 Task: In Heading Arial with underline. Font size of heading  '18'Font style of data Calibri. Font size of data  9Alignment of headline & data Align center. Fill color in heading,  RedFont color of data Black Apply border in Data No BorderIn the sheet   Promote Sales review book
Action: Mouse moved to (201, 183)
Screenshot: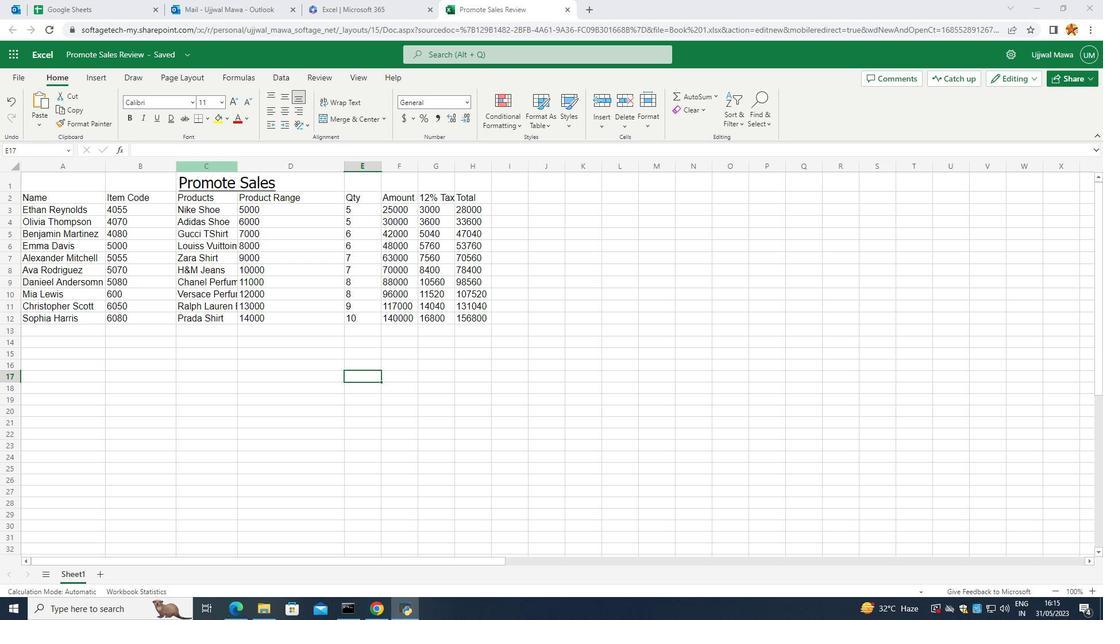 
Action: Mouse pressed left at (201, 183)
Screenshot: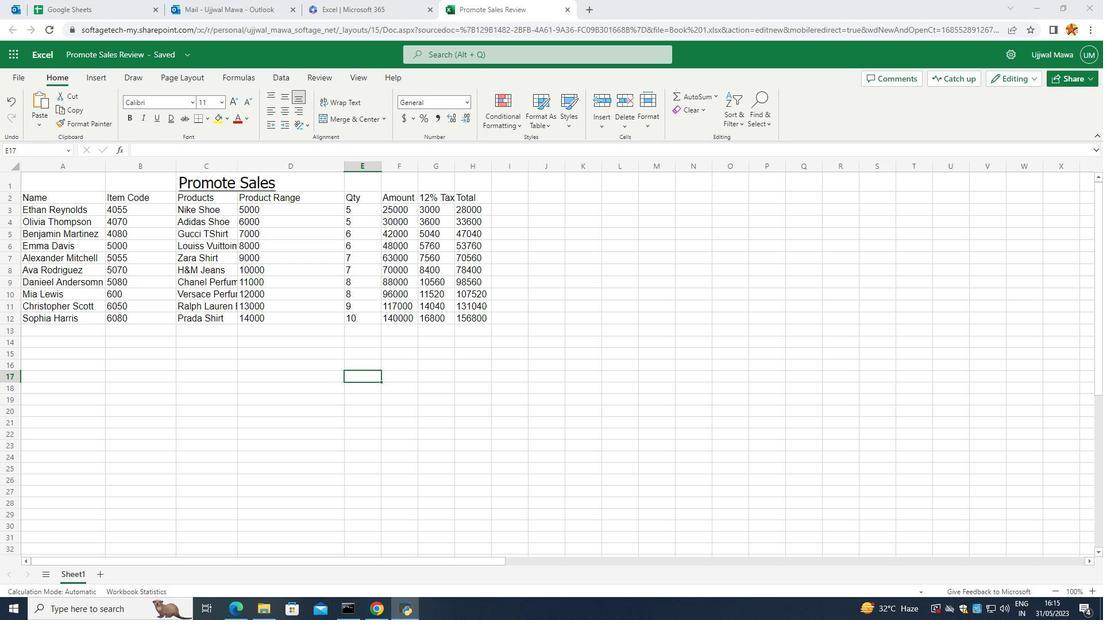 
Action: Mouse moved to (187, 105)
Screenshot: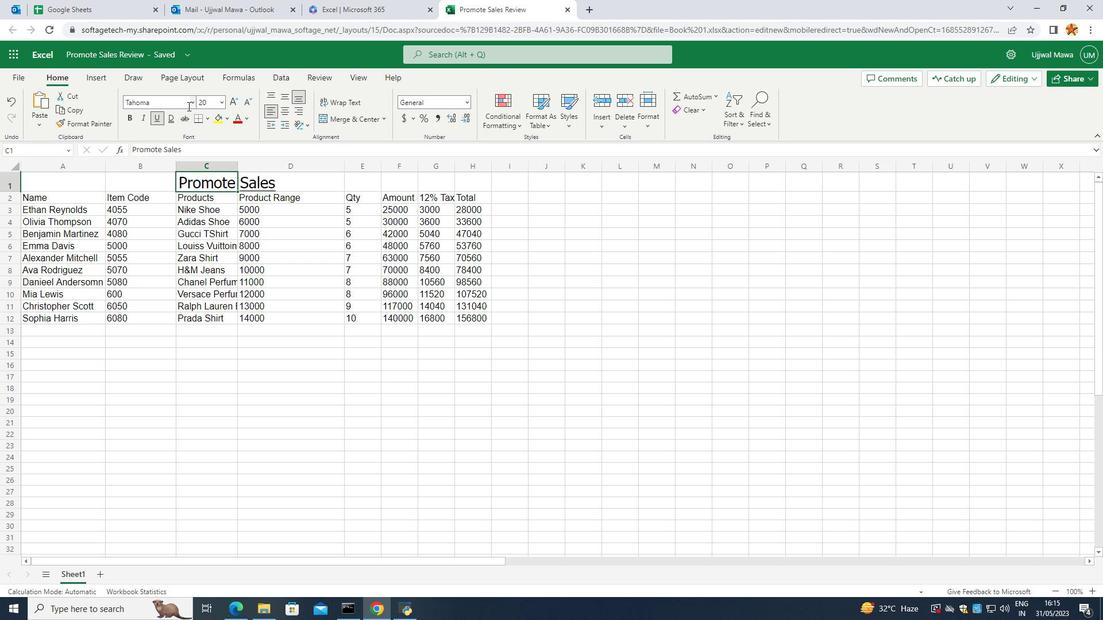 
Action: Mouse pressed left at (187, 105)
Screenshot: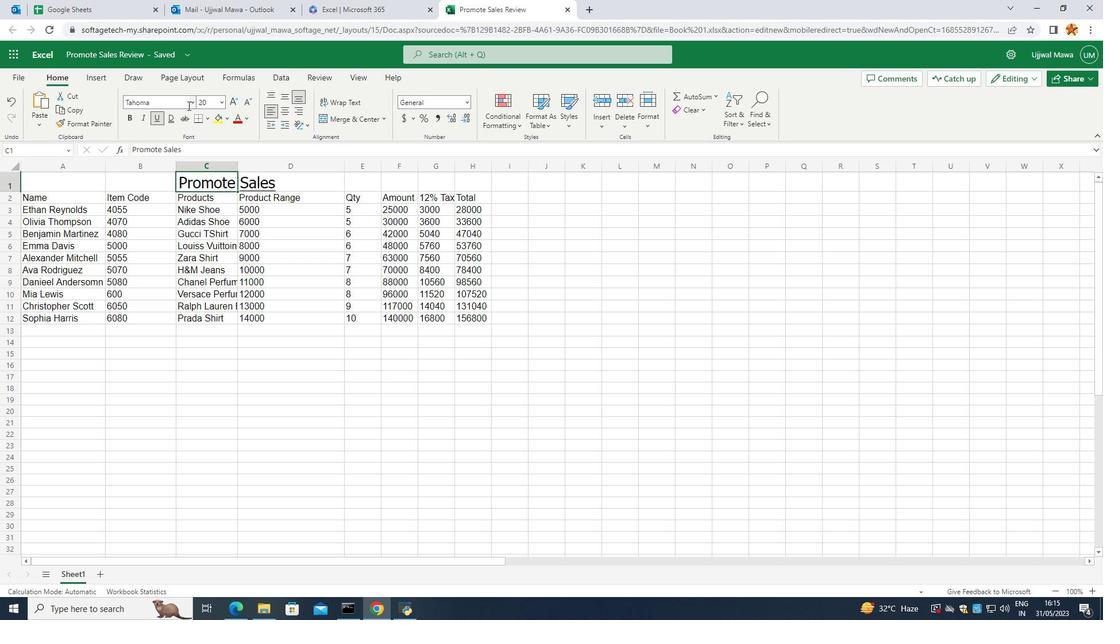
Action: Mouse moved to (192, 101)
Screenshot: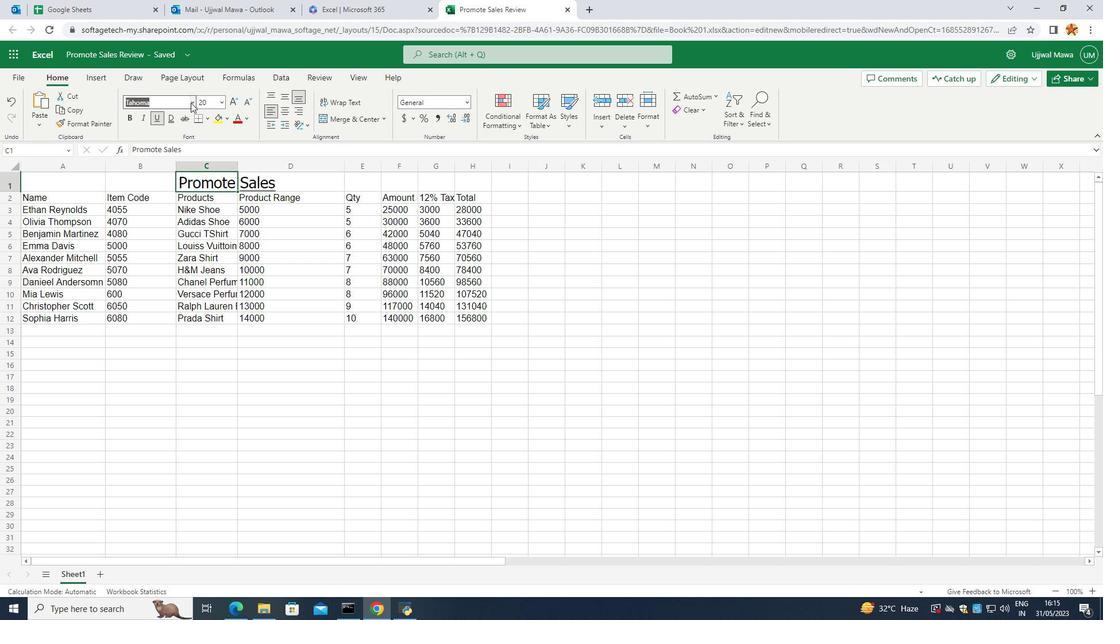 
Action: Mouse pressed left at (192, 101)
Screenshot: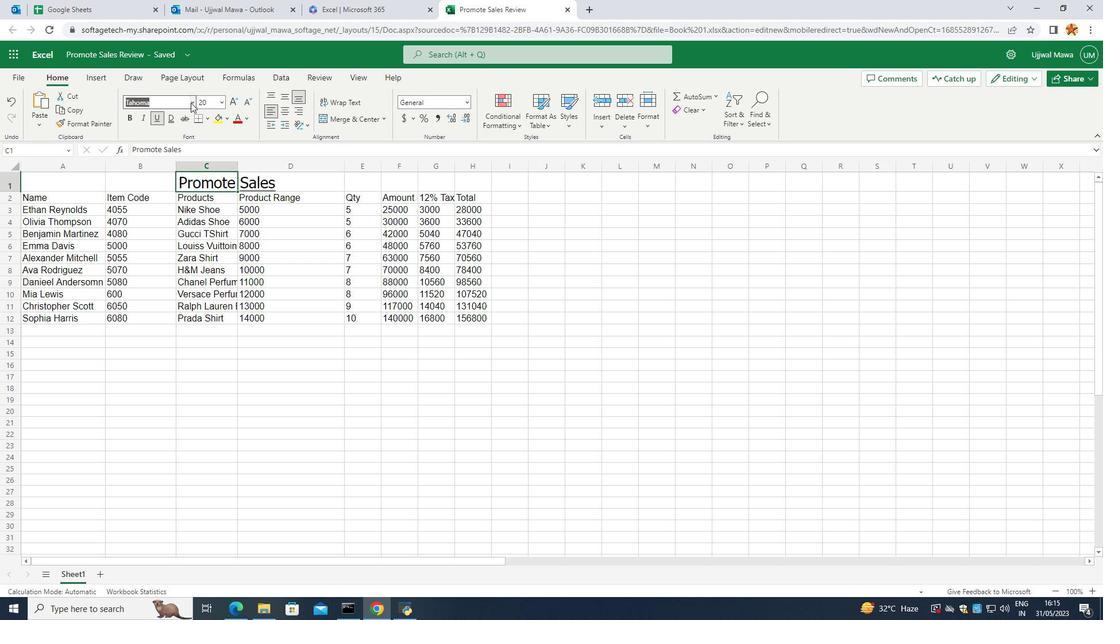 
Action: Mouse moved to (118, 333)
Screenshot: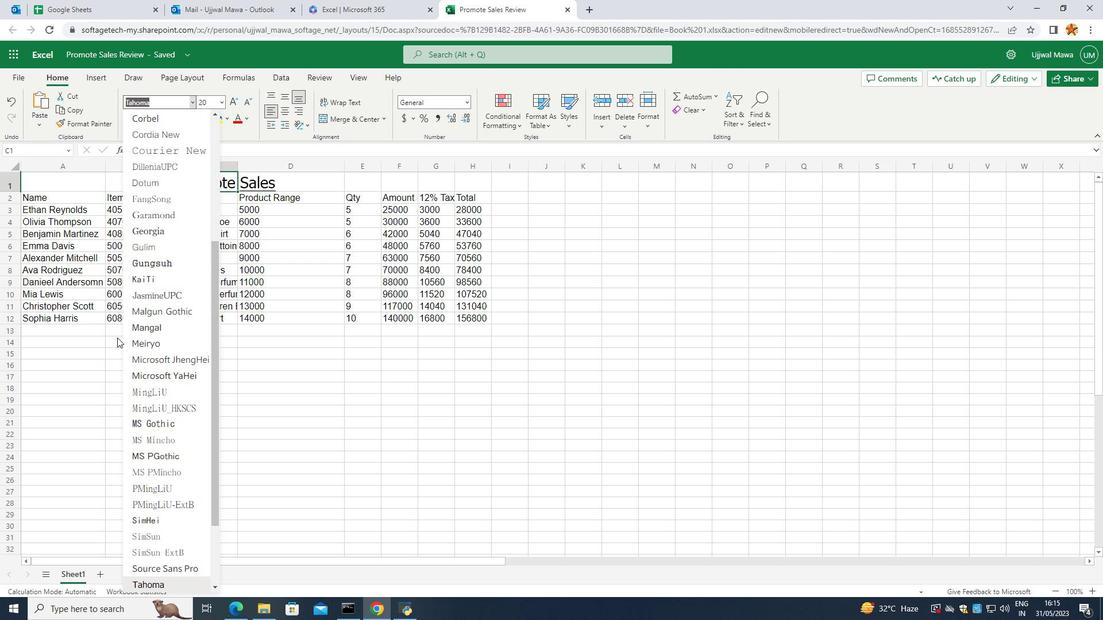
Action: Mouse scrolled (118, 334) with delta (0, 0)
Screenshot: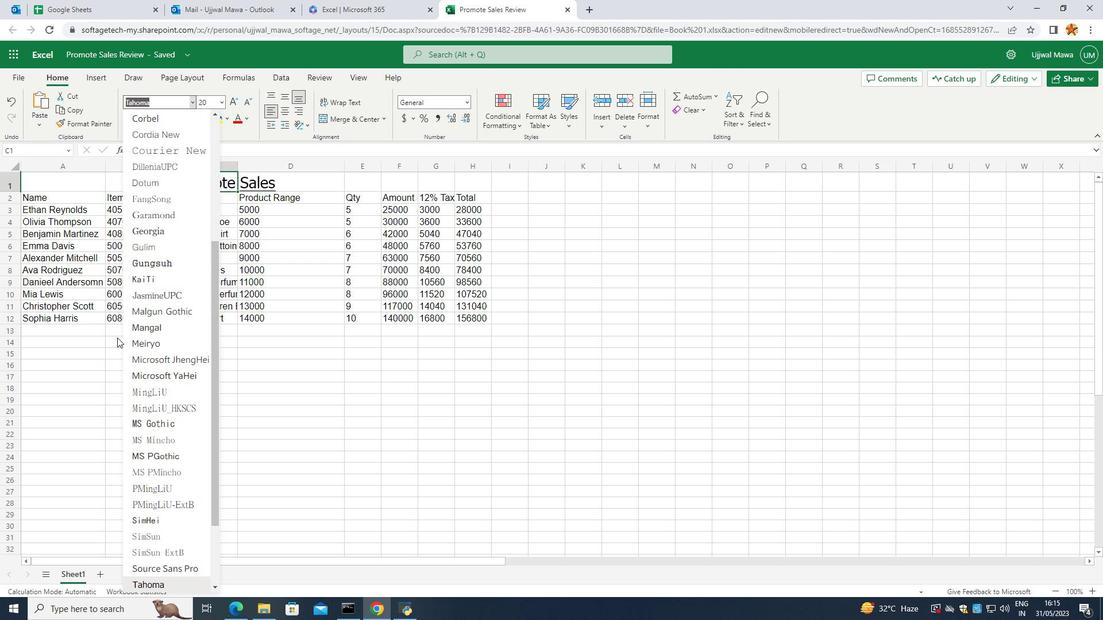 
Action: Mouse scrolled (118, 334) with delta (0, 0)
Screenshot: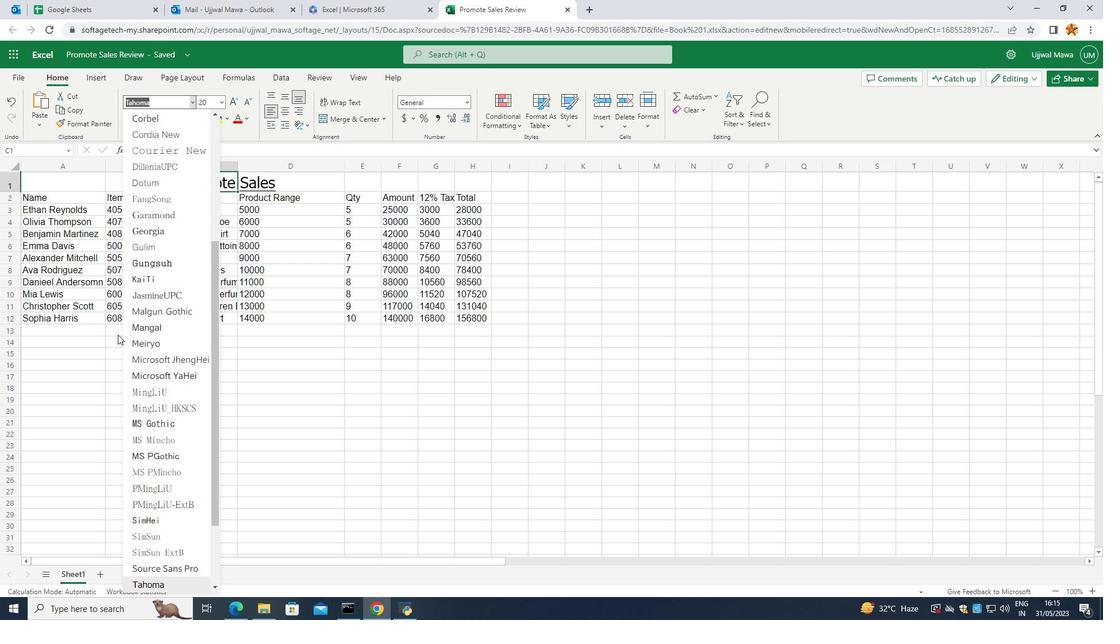 
Action: Mouse scrolled (118, 334) with delta (0, 0)
Screenshot: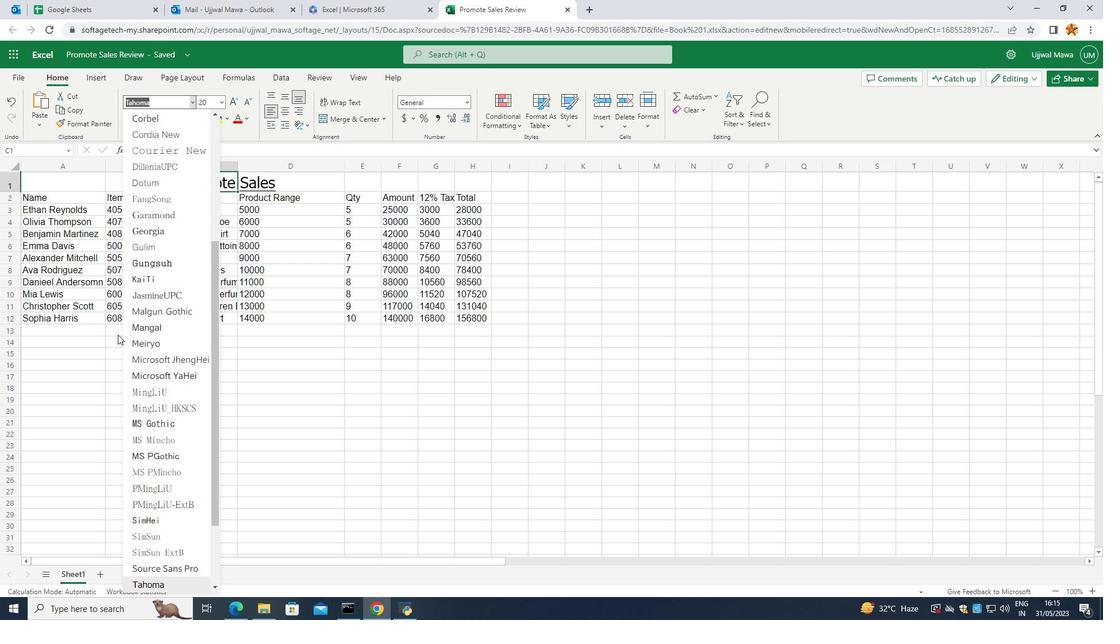 
Action: Mouse scrolled (118, 334) with delta (0, 0)
Screenshot: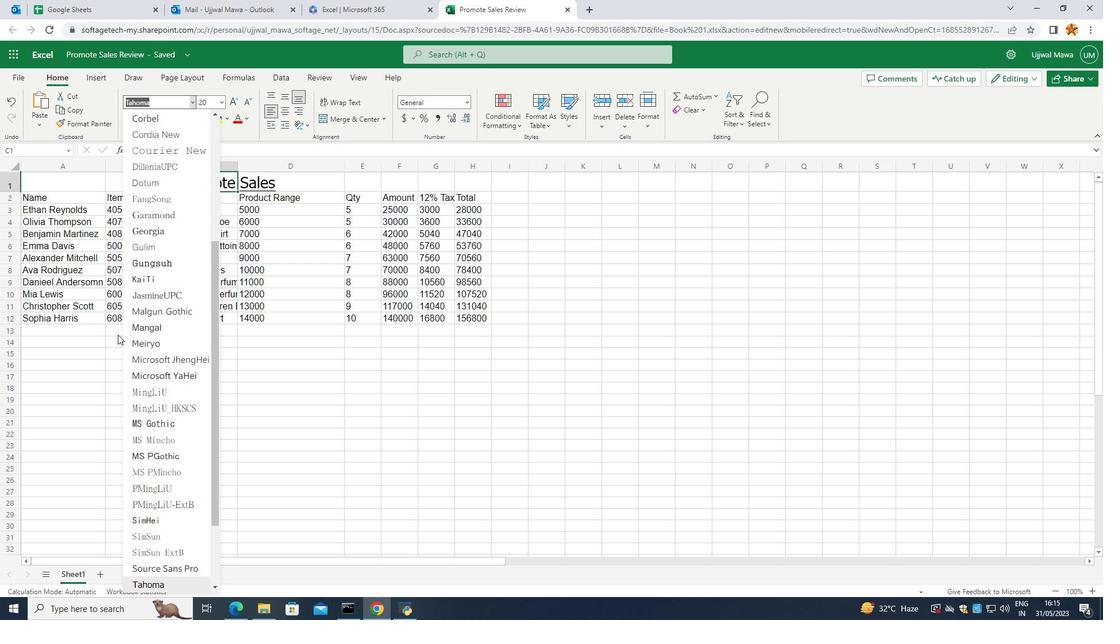 
Action: Mouse scrolled (118, 334) with delta (0, 0)
Screenshot: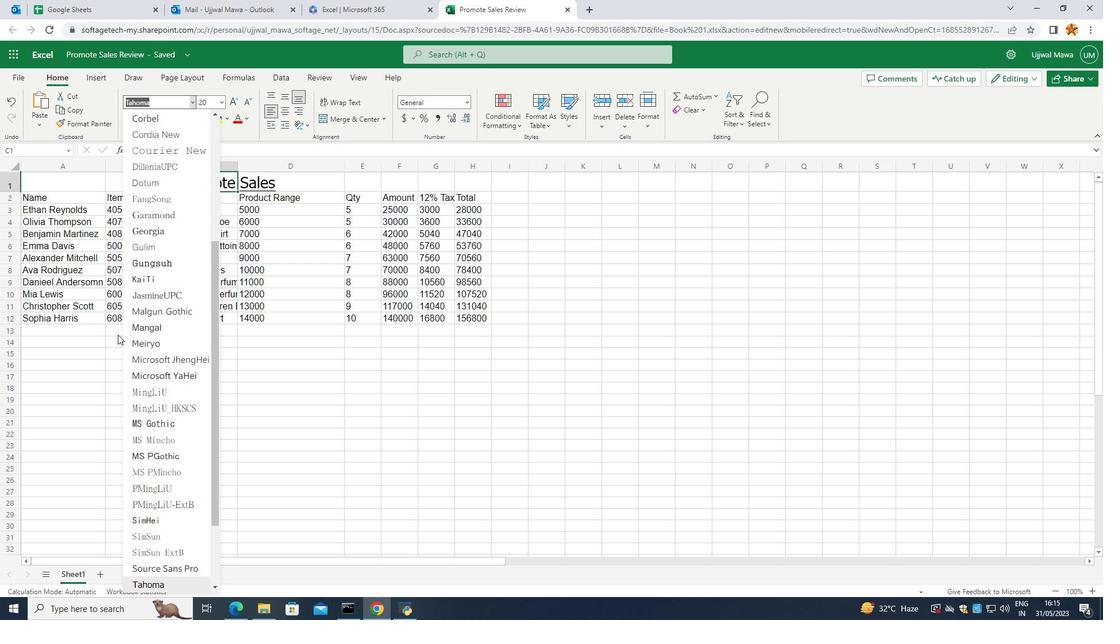 
Action: Mouse scrolled (118, 334) with delta (0, 0)
Screenshot: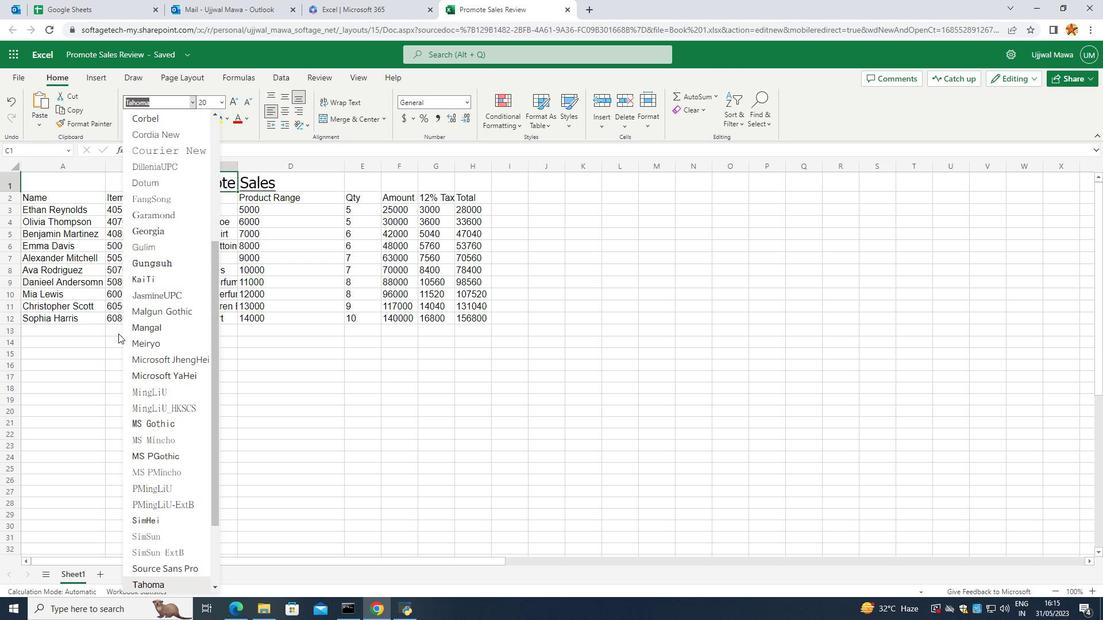 
Action: Mouse moved to (129, 293)
Screenshot: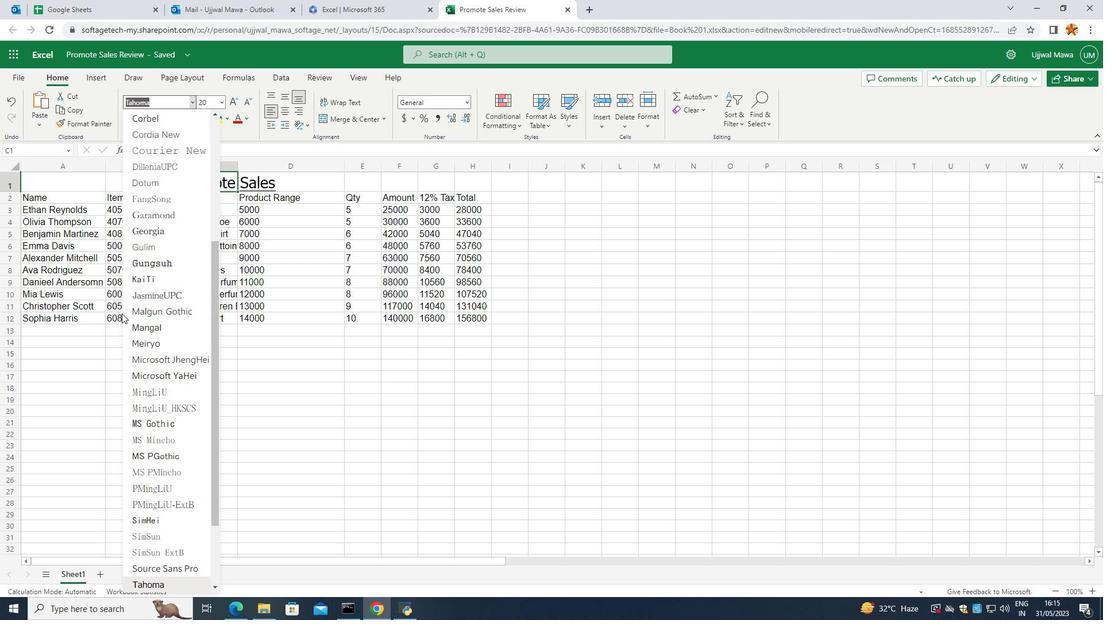 
Action: Mouse scrolled (129, 294) with delta (0, 0)
Screenshot: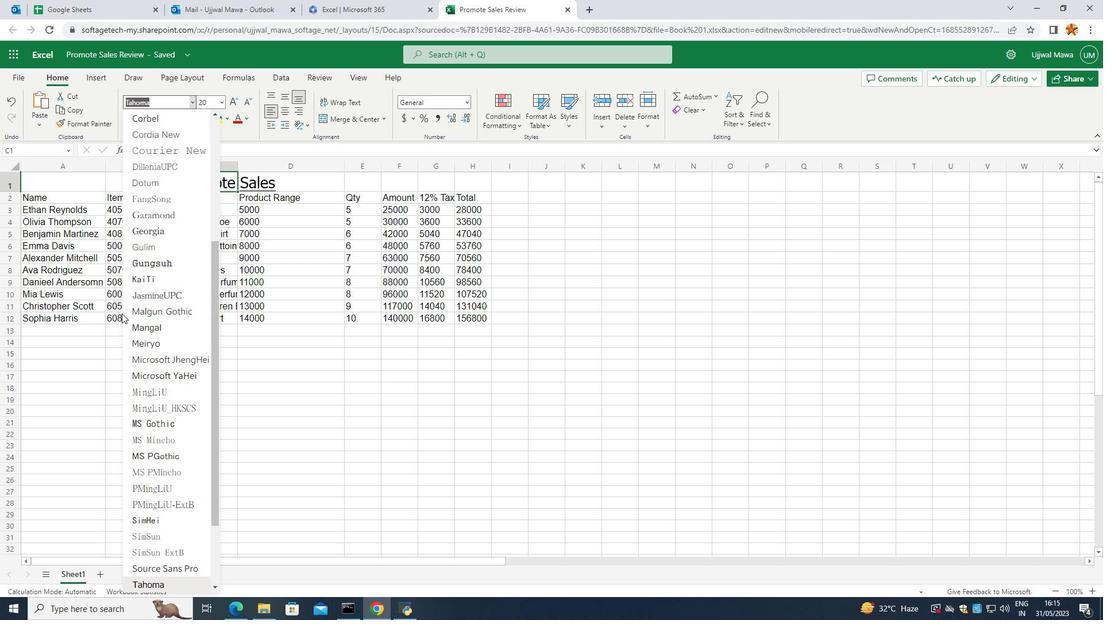 
Action: Mouse moved to (129, 293)
Screenshot: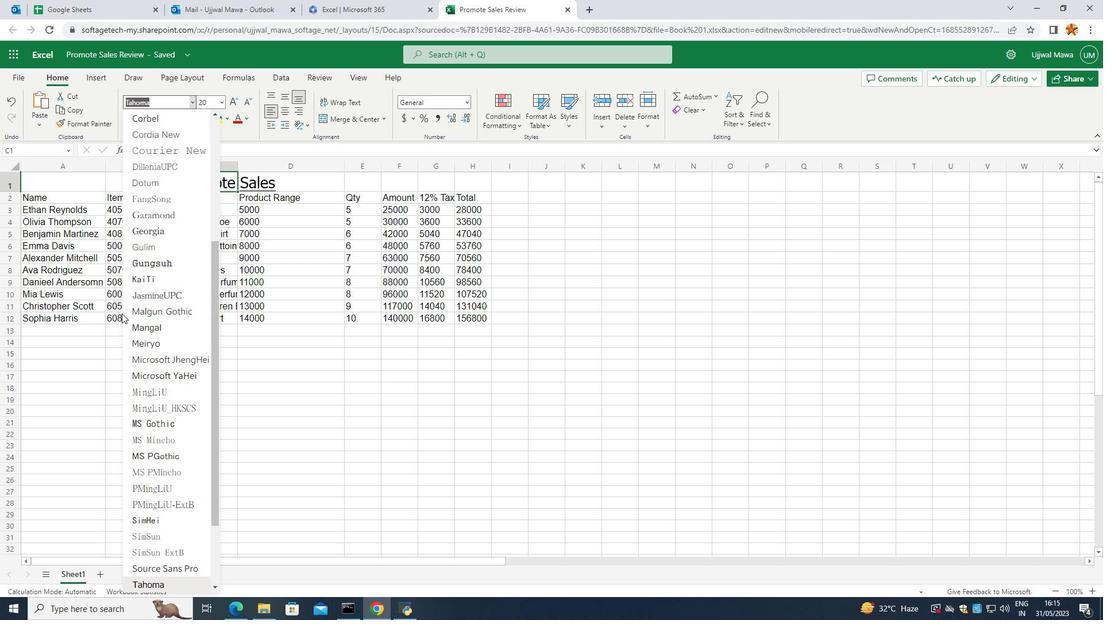 
Action: Mouse scrolled (129, 294) with delta (0, 0)
Screenshot: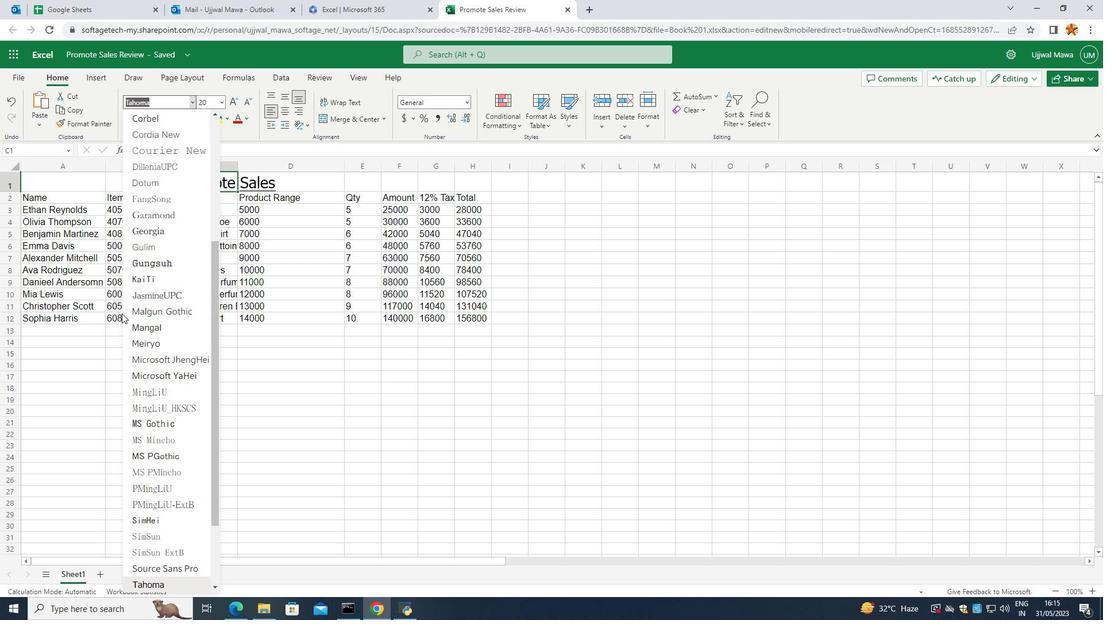 
Action: Mouse moved to (131, 292)
Screenshot: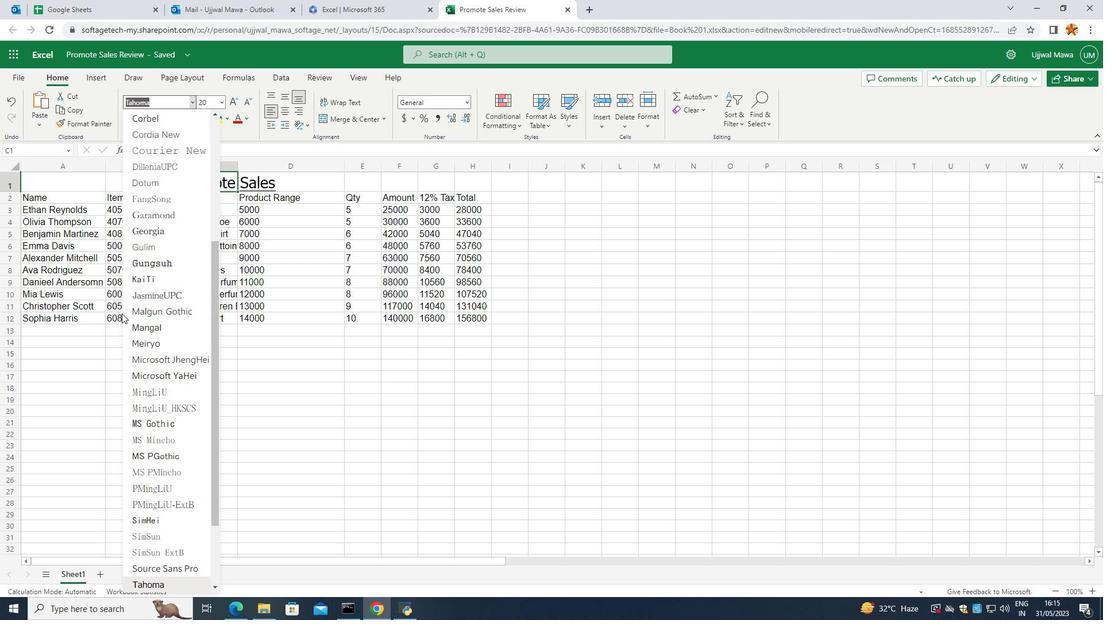 
Action: Mouse scrolled (129, 293) with delta (0, 0)
Screenshot: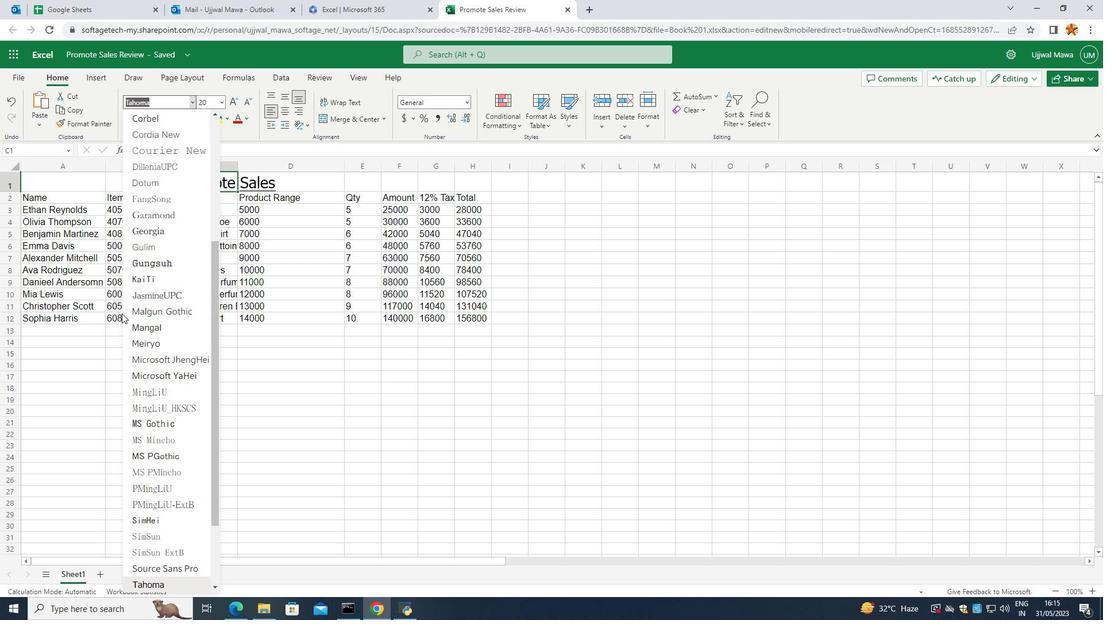 
Action: Mouse scrolled (131, 293) with delta (0, 0)
Screenshot: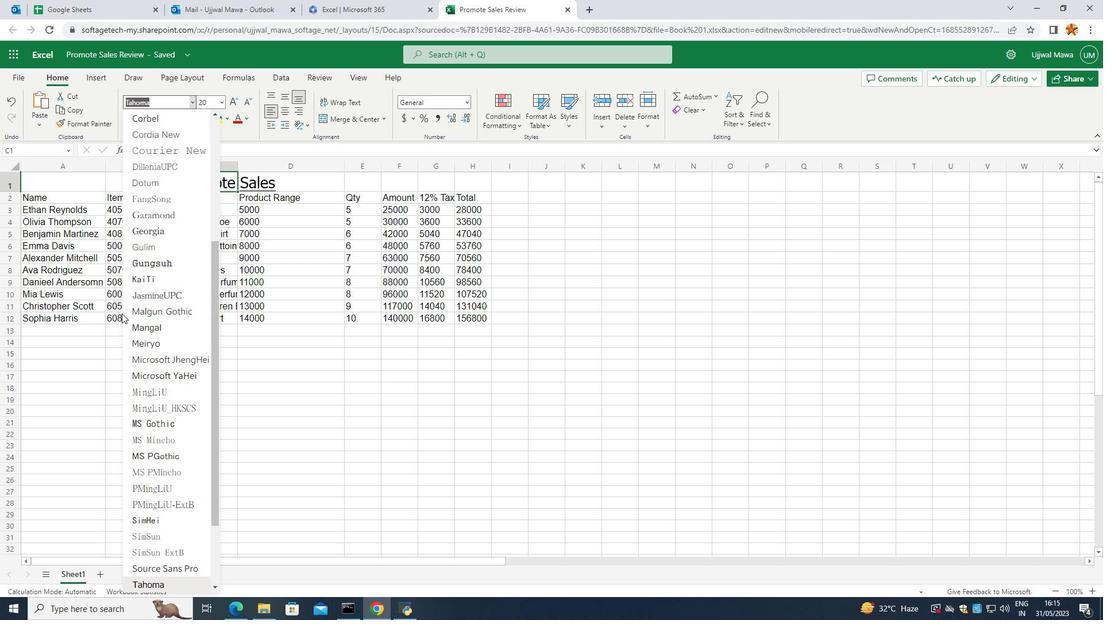 
Action: Mouse moved to (131, 291)
Screenshot: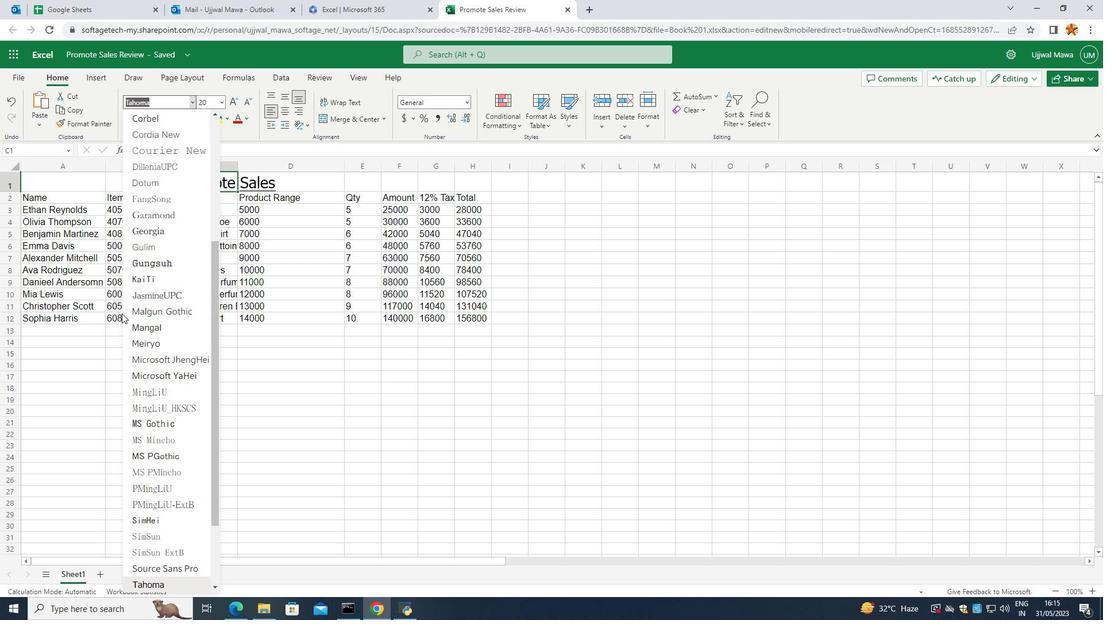 
Action: Mouse scrolled (131, 292) with delta (0, 0)
Screenshot: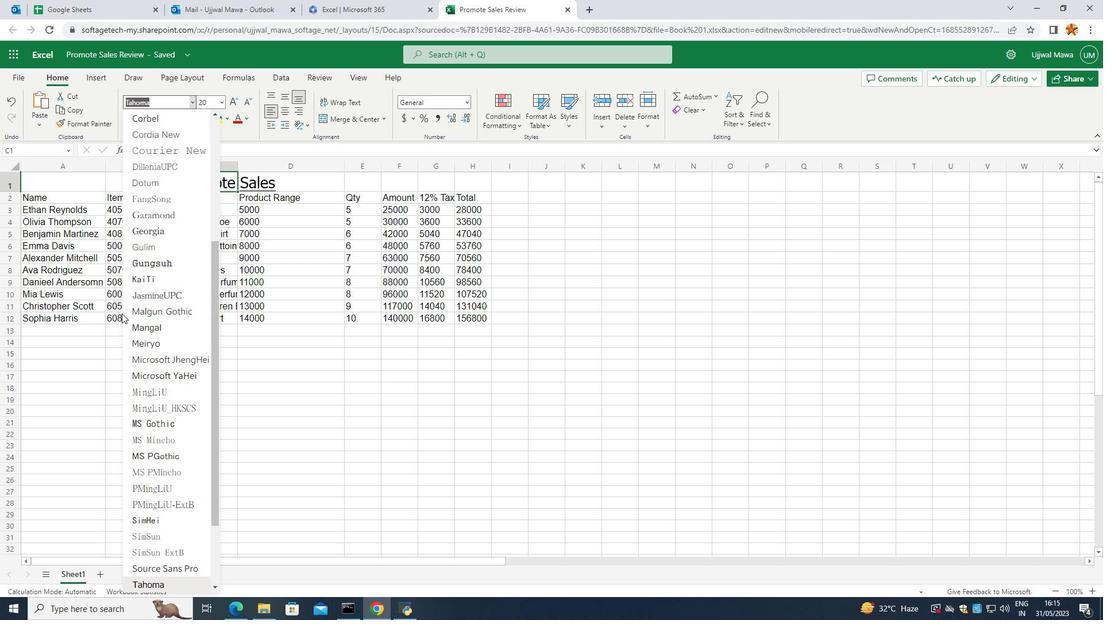 
Action: Mouse moved to (176, 247)
Screenshot: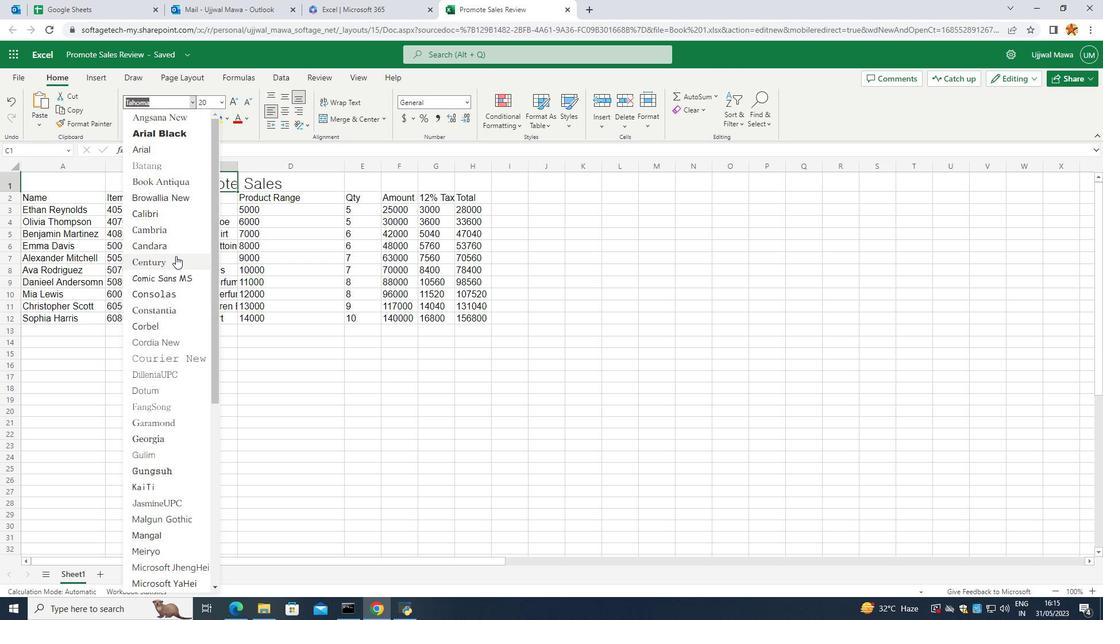 
Action: Mouse scrolled (176, 248) with delta (0, 0)
Screenshot: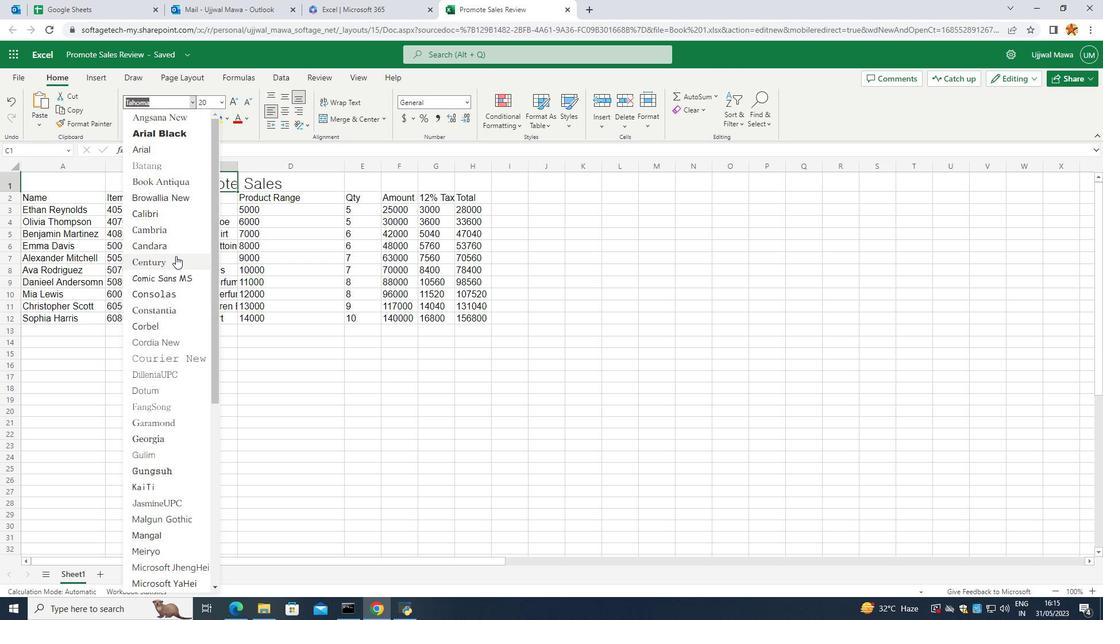 
Action: Mouse scrolled (176, 248) with delta (0, 0)
Screenshot: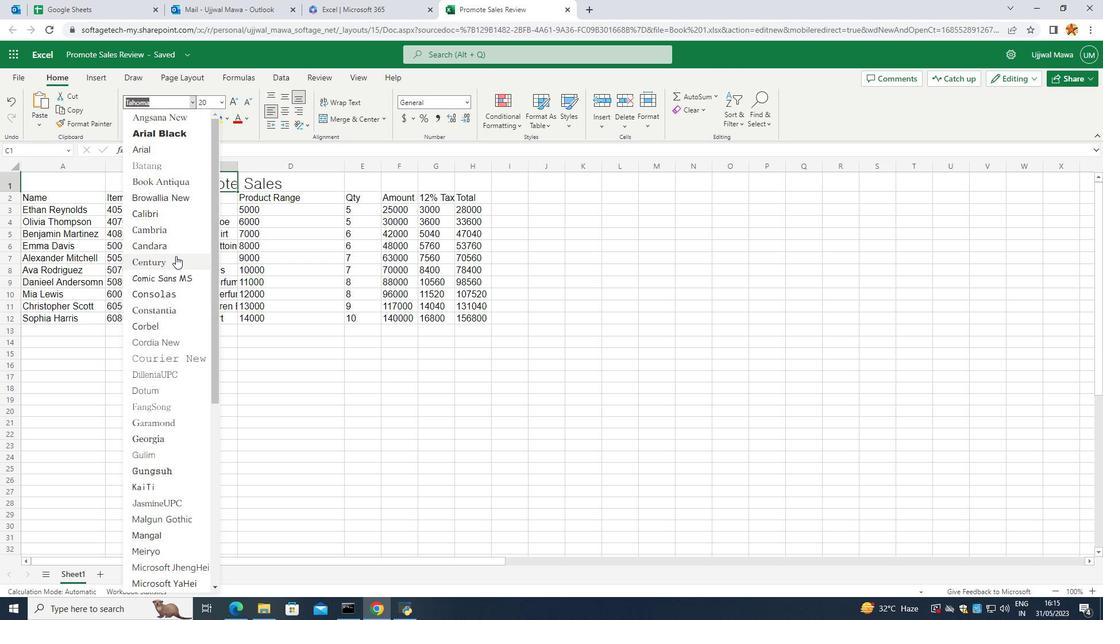 
Action: Mouse scrolled (176, 248) with delta (0, 0)
Screenshot: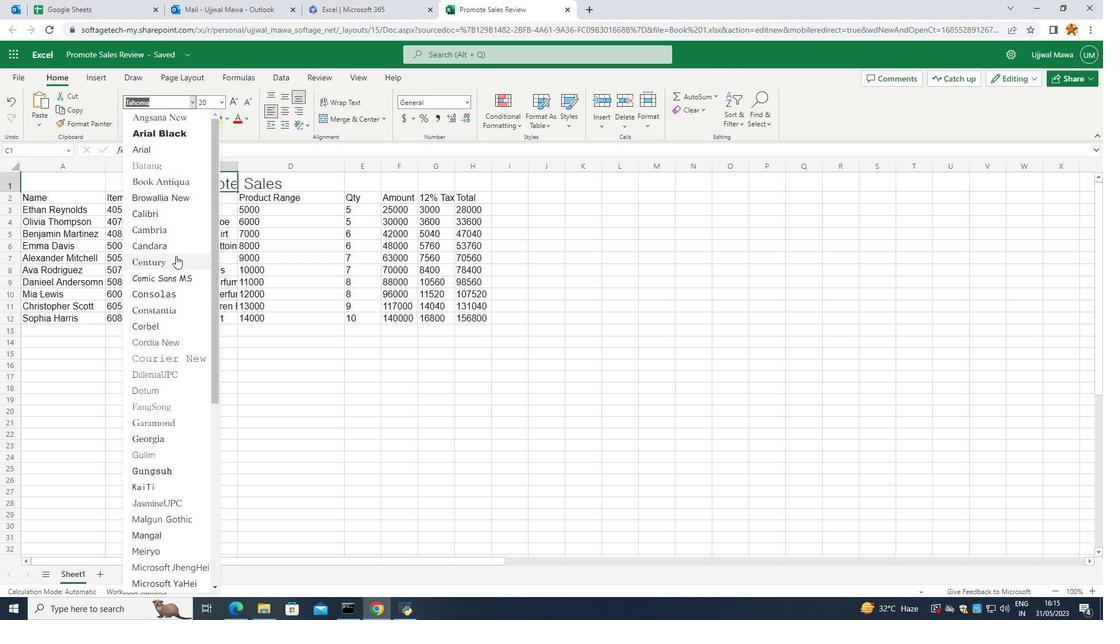 
Action: Mouse scrolled (176, 248) with delta (0, 0)
Screenshot: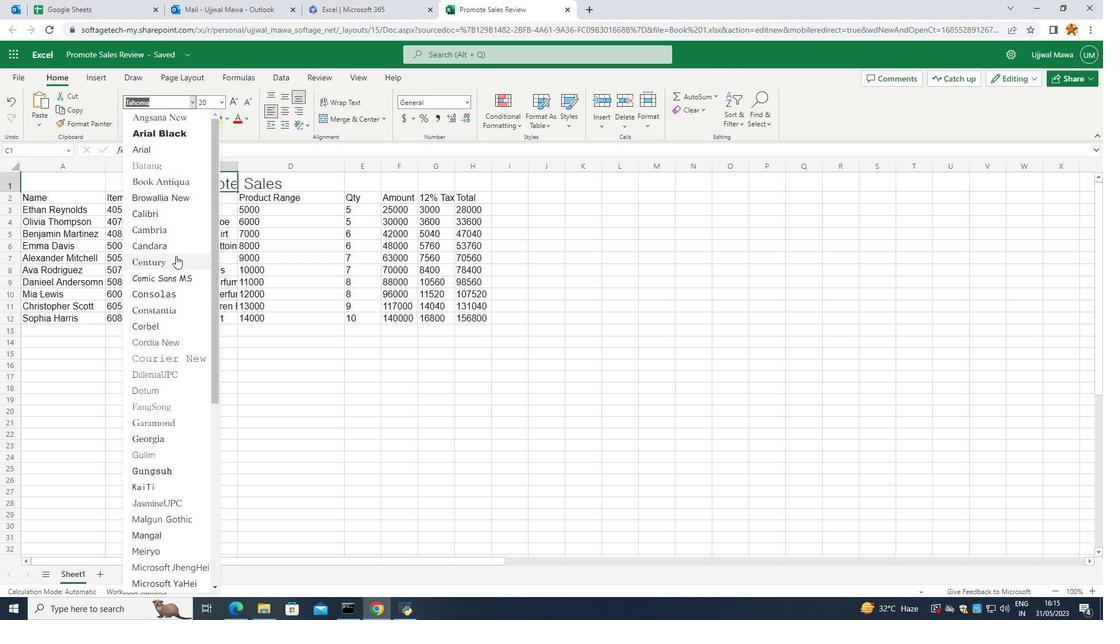 
Action: Mouse moved to (176, 246)
Screenshot: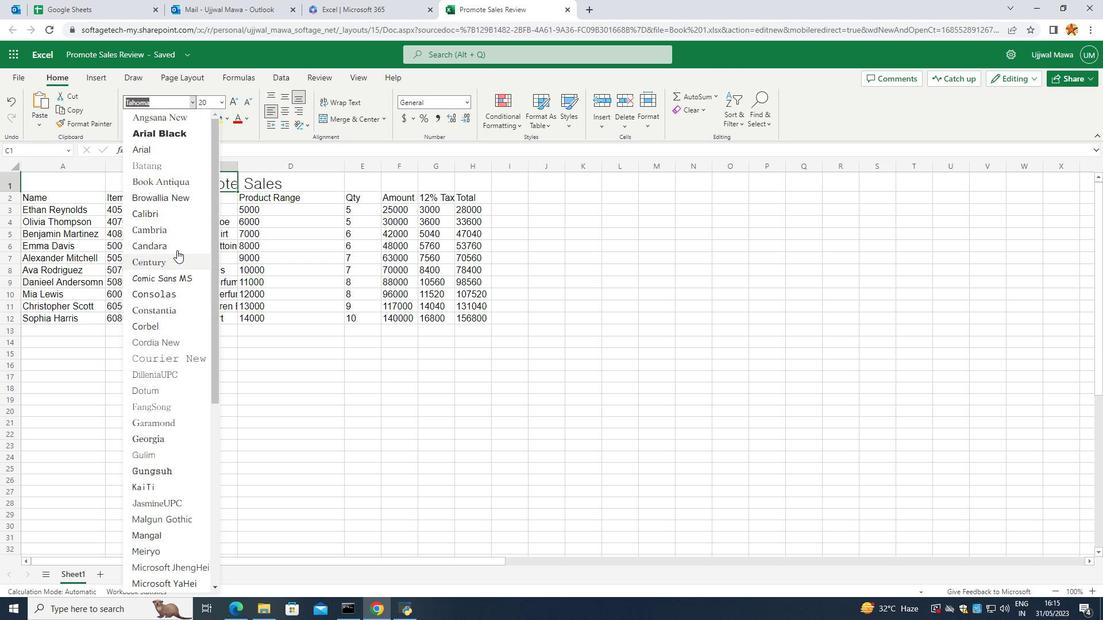 
Action: Mouse scrolled (176, 247) with delta (0, 0)
Screenshot: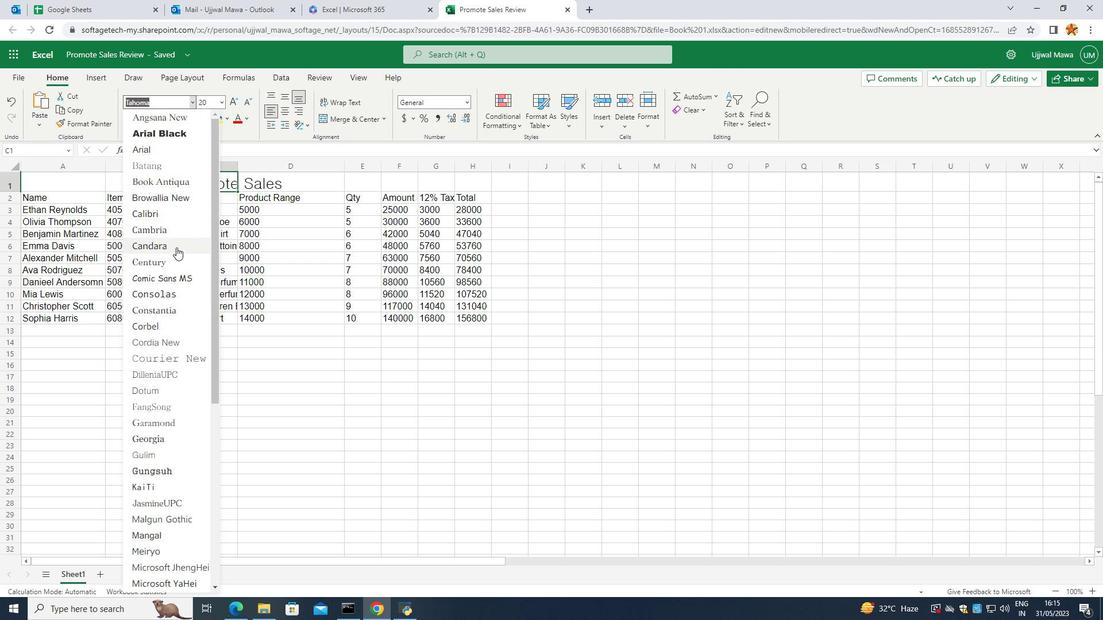 
Action: Mouse moved to (166, 149)
Screenshot: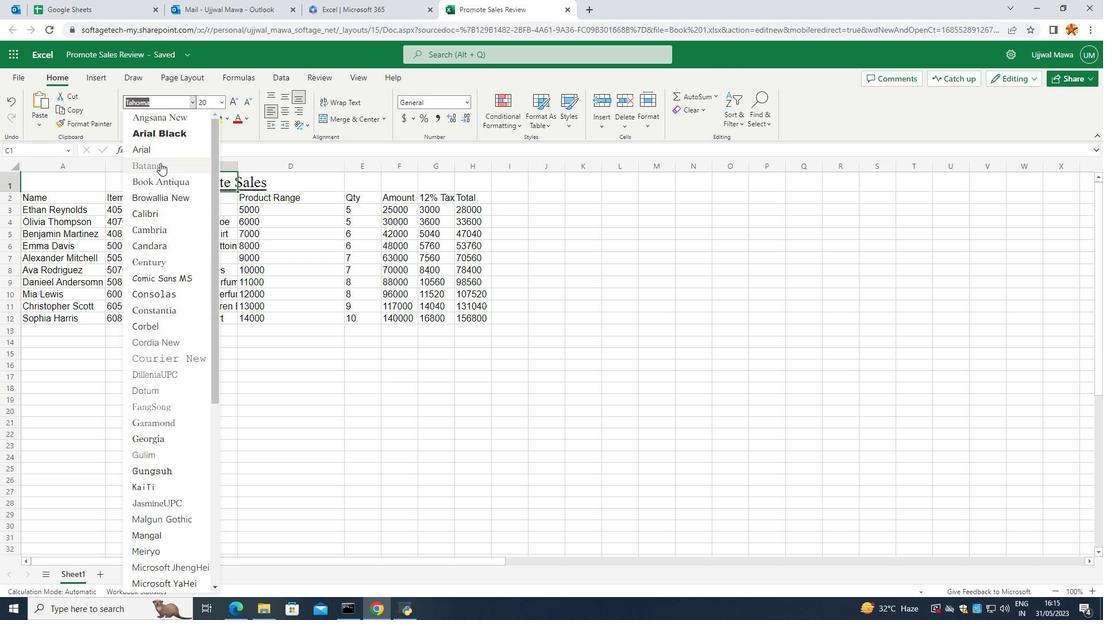 
Action: Mouse pressed left at (166, 149)
Screenshot: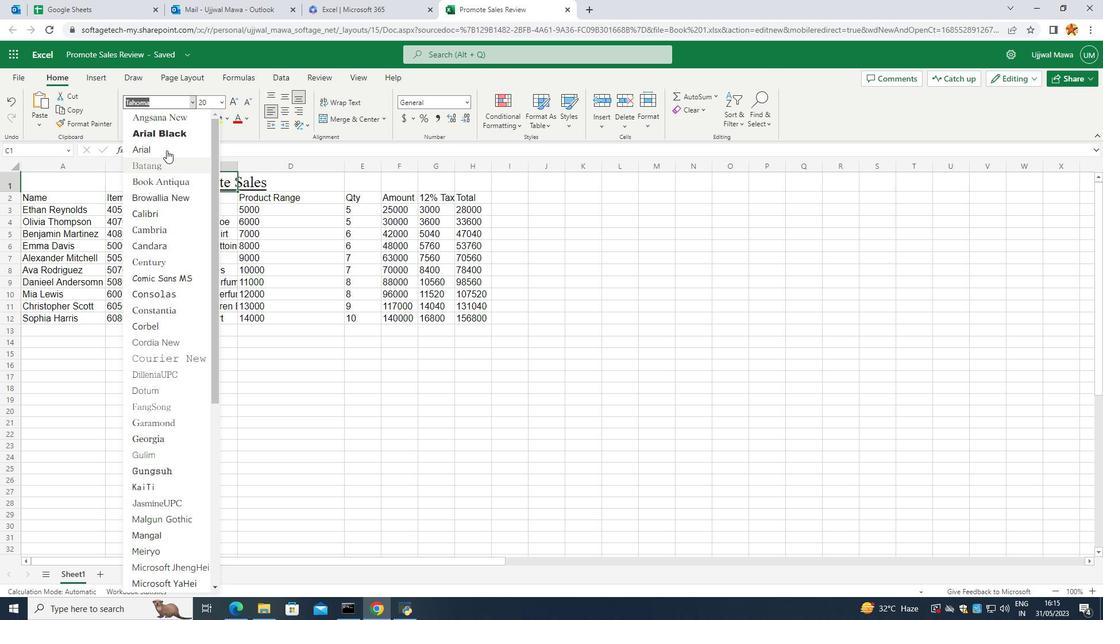 
Action: Mouse moved to (155, 119)
Screenshot: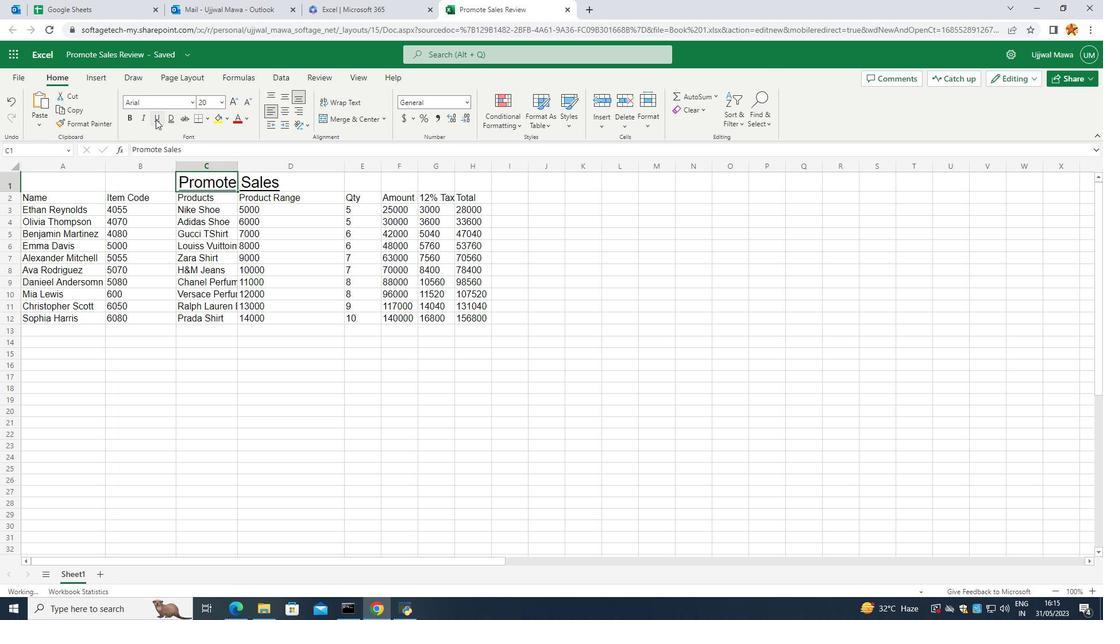 
Action: Mouse pressed left at (155, 119)
Screenshot: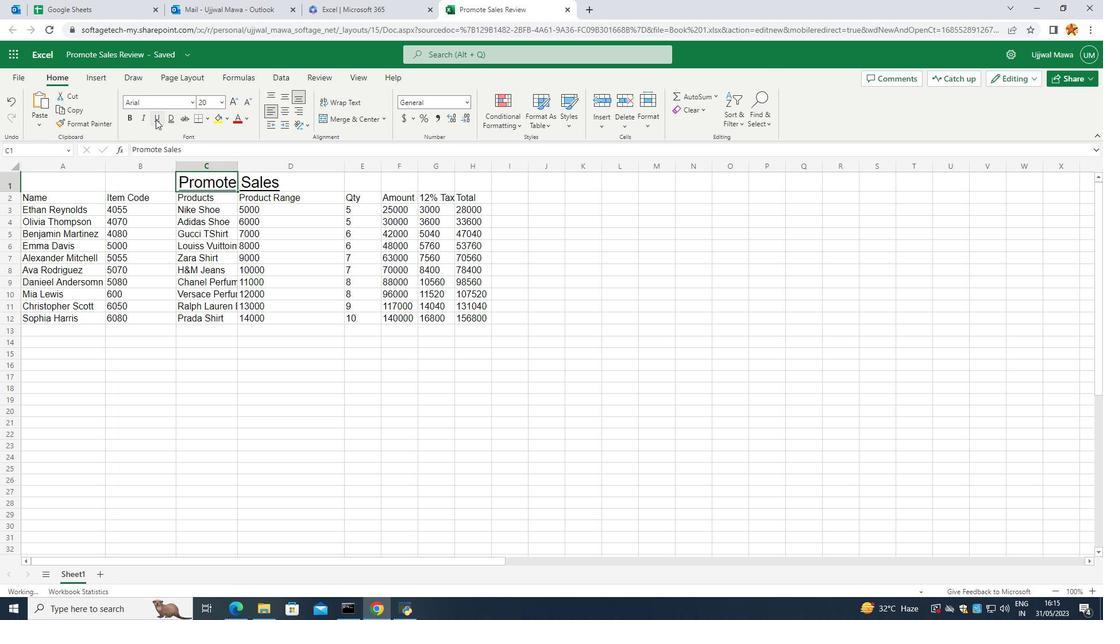
Action: Mouse moved to (220, 104)
Screenshot: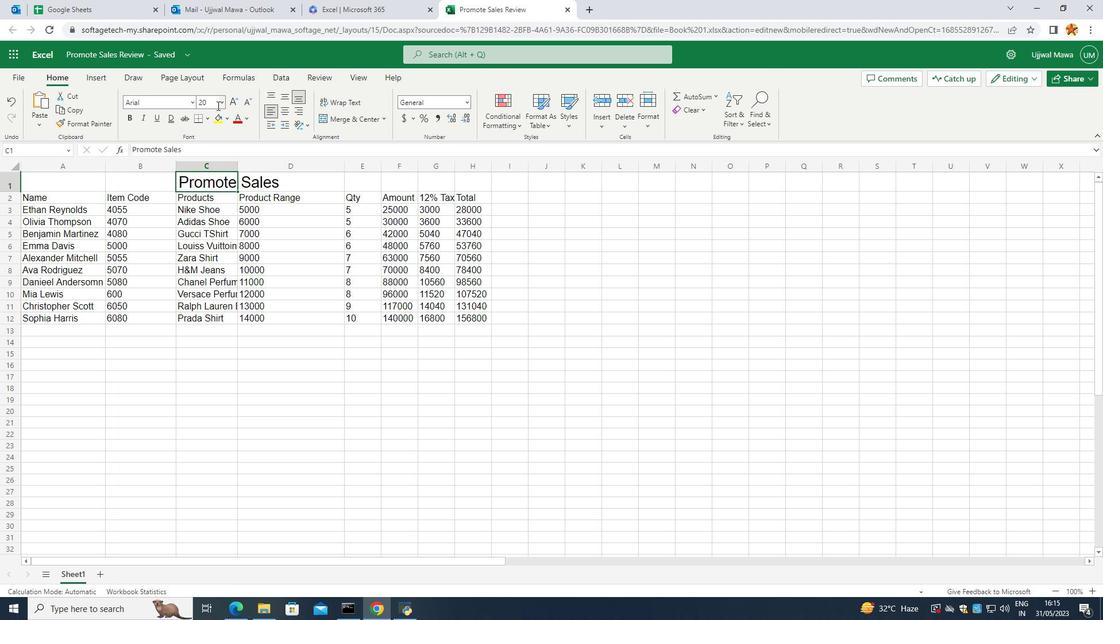 
Action: Mouse pressed left at (220, 104)
Screenshot: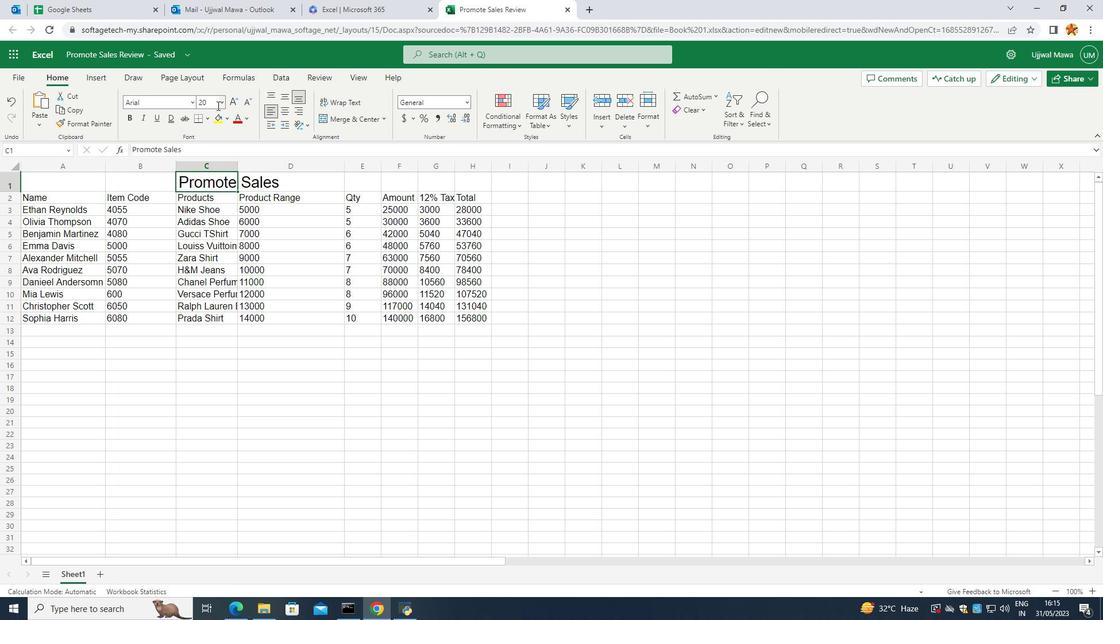 
Action: Mouse moved to (204, 231)
Screenshot: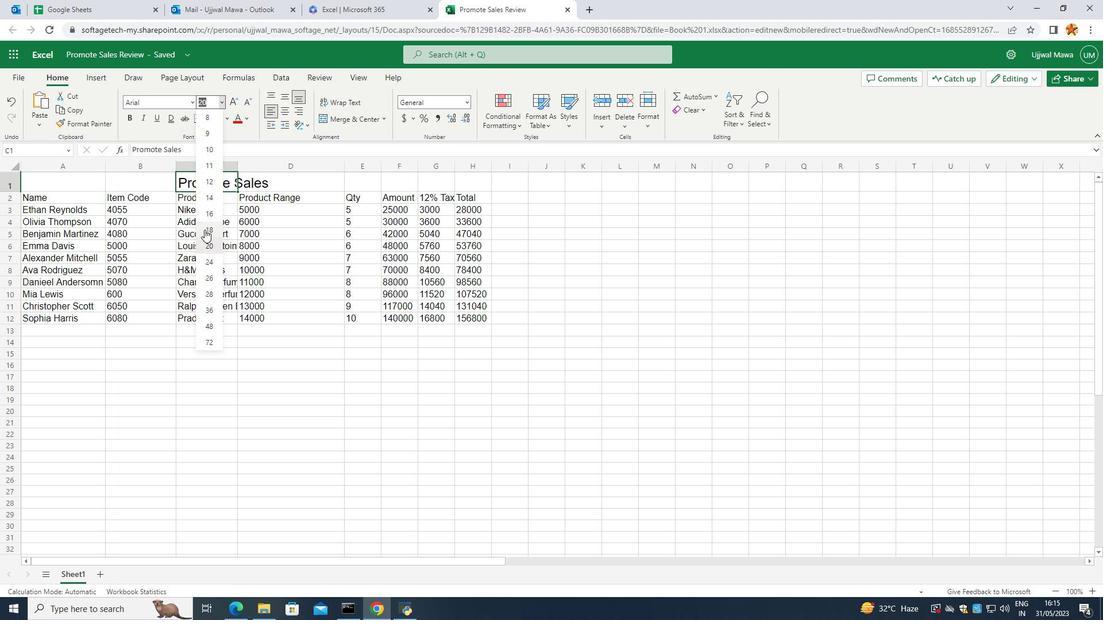 
Action: Mouse pressed left at (204, 231)
Screenshot: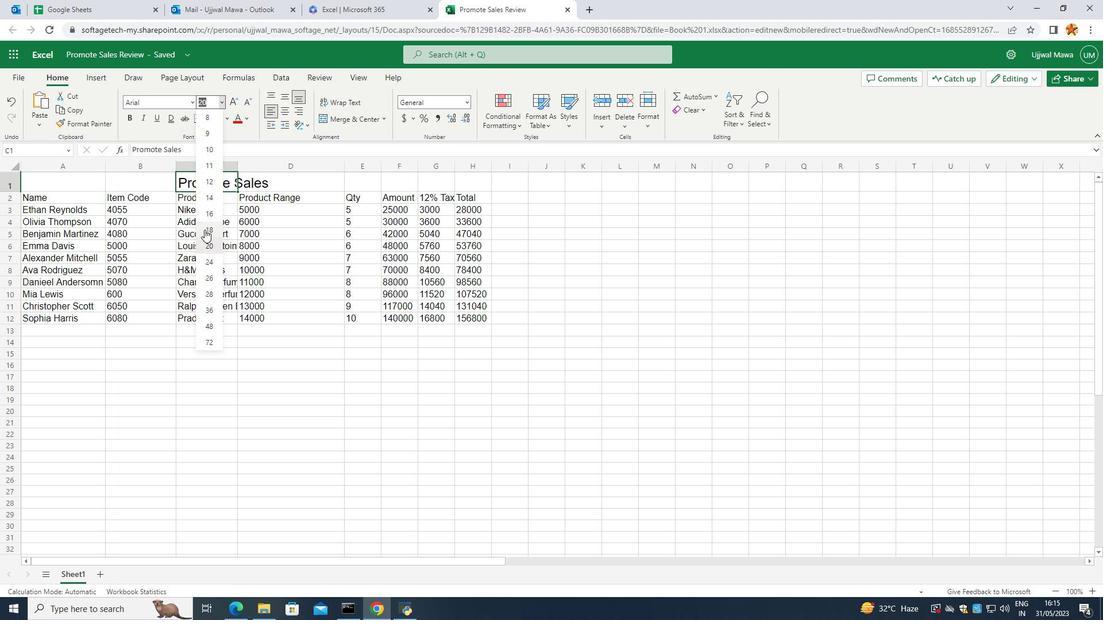 
Action: Mouse moved to (166, 236)
Screenshot: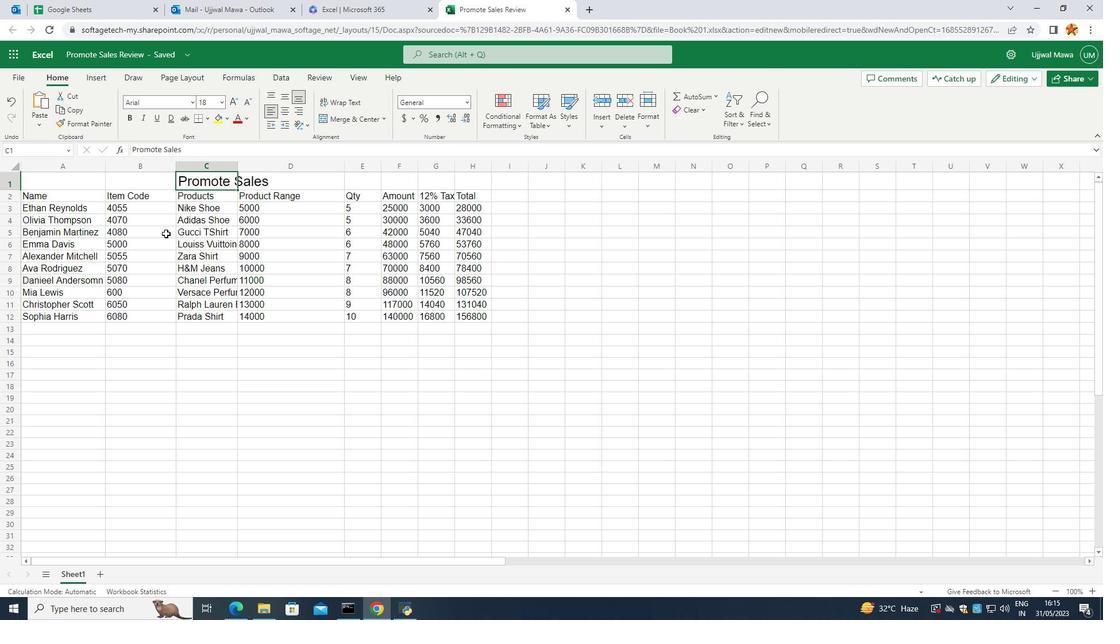 
Action: Mouse pressed left at (166, 236)
Screenshot: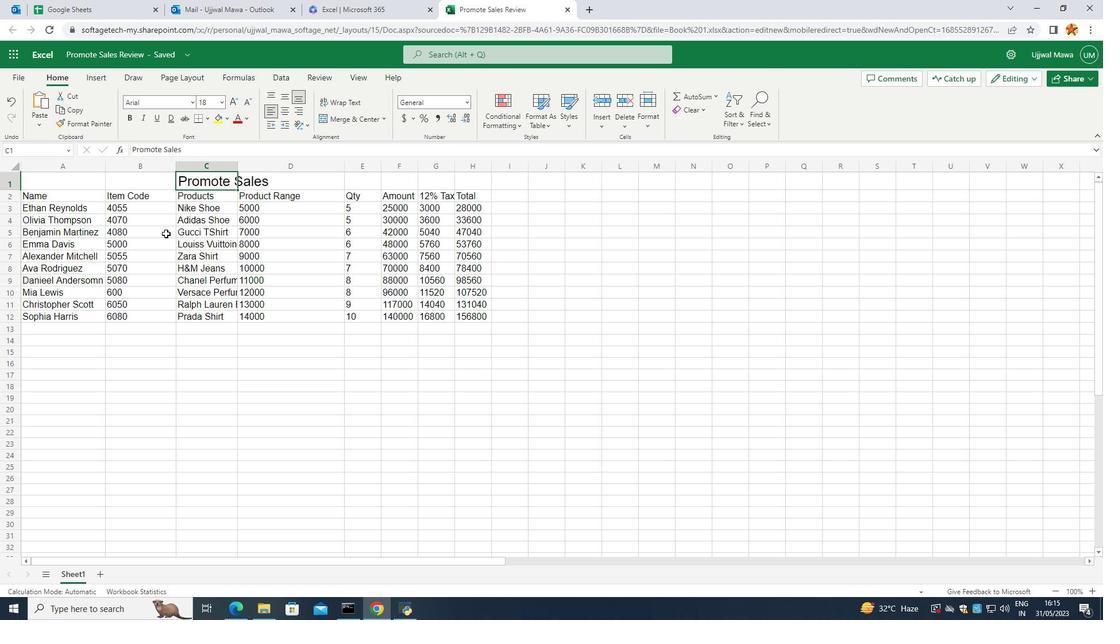 
Action: Mouse moved to (182, 183)
Screenshot: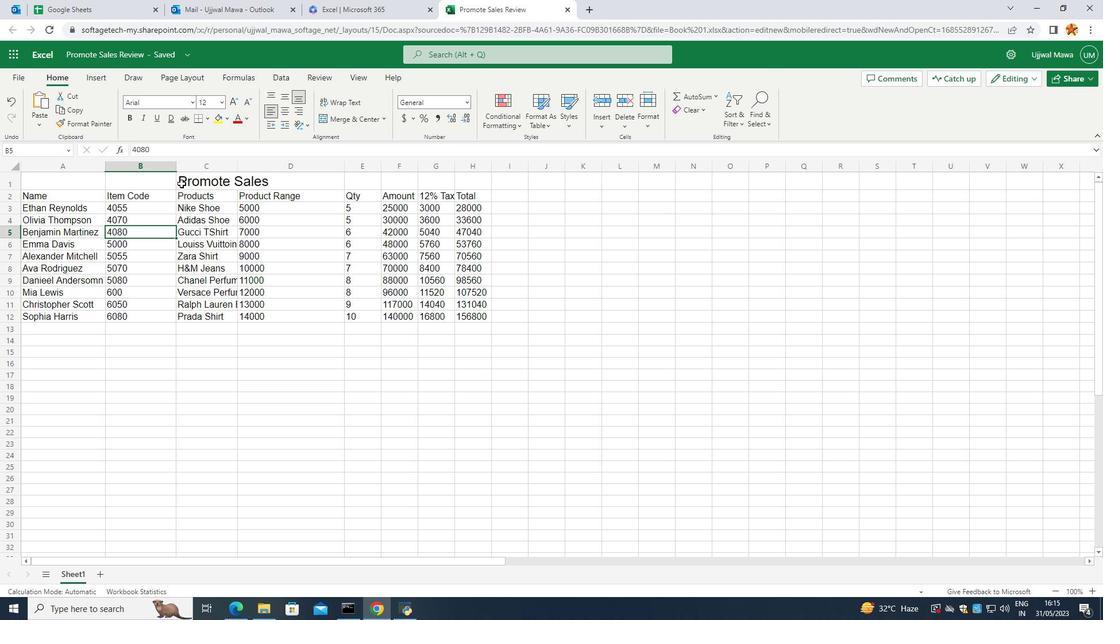 
Action: Mouse pressed left at (182, 183)
Screenshot: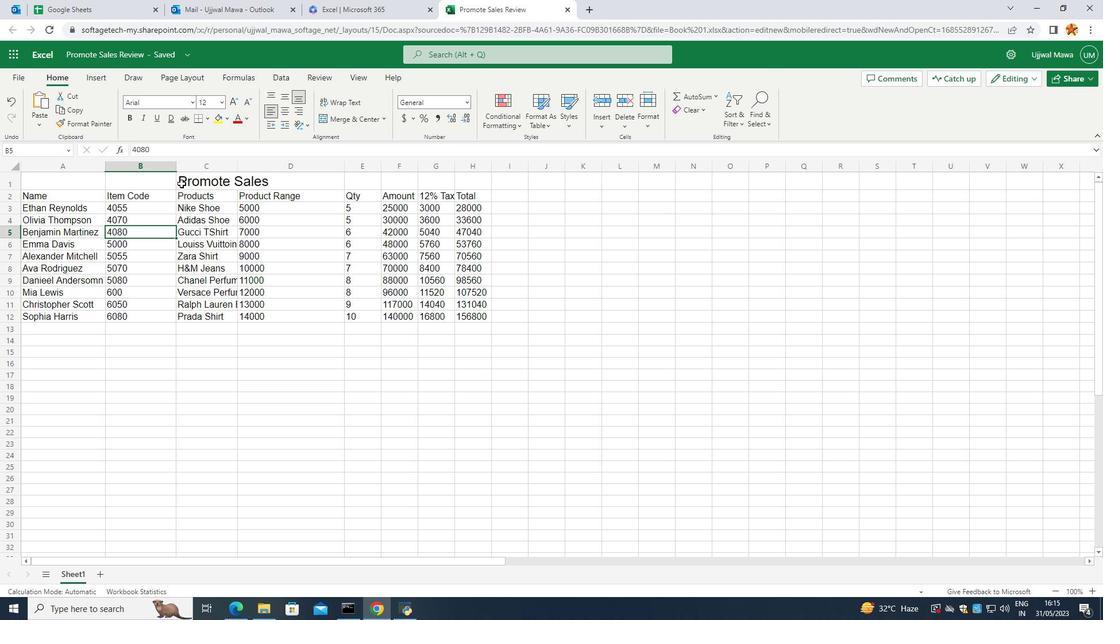 
Action: Mouse moved to (152, 115)
Screenshot: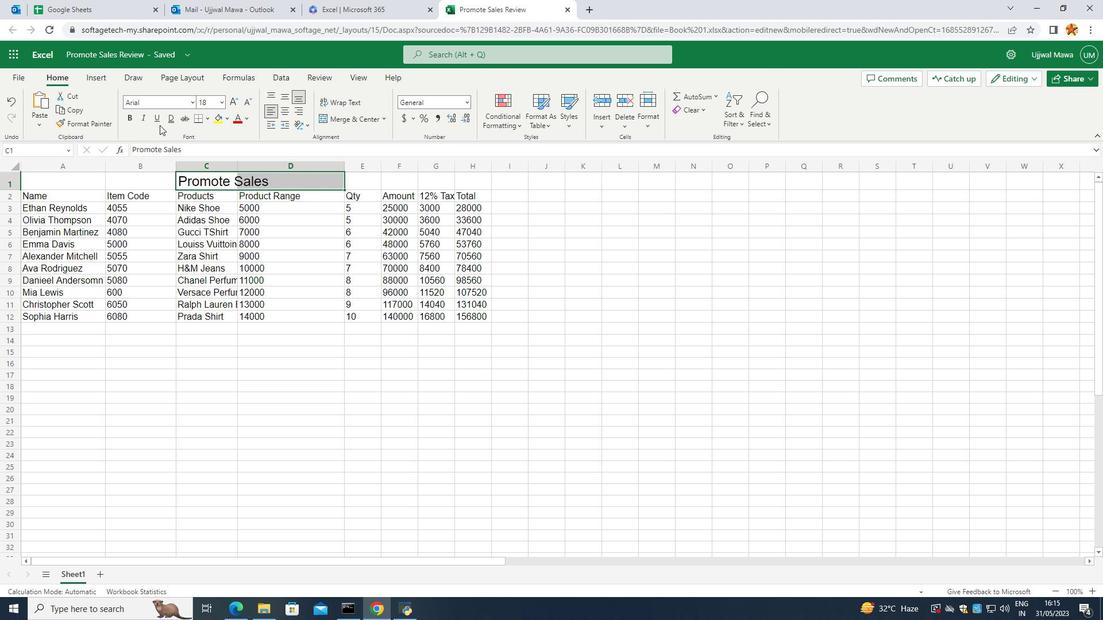 
Action: Mouse pressed left at (152, 115)
Screenshot: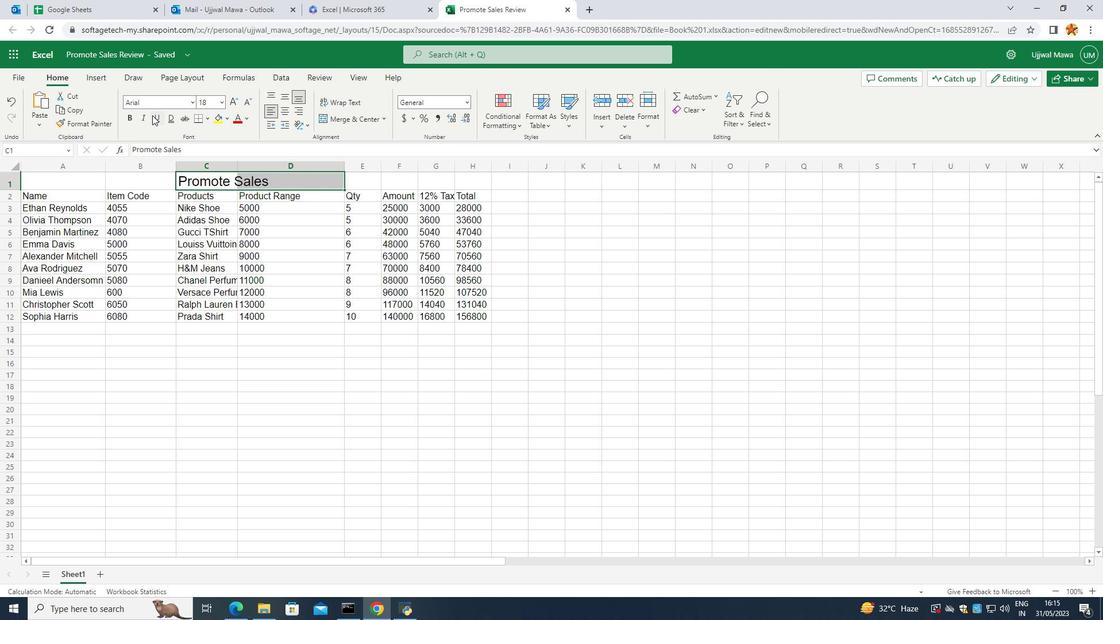 
Action: Mouse moved to (151, 251)
Screenshot: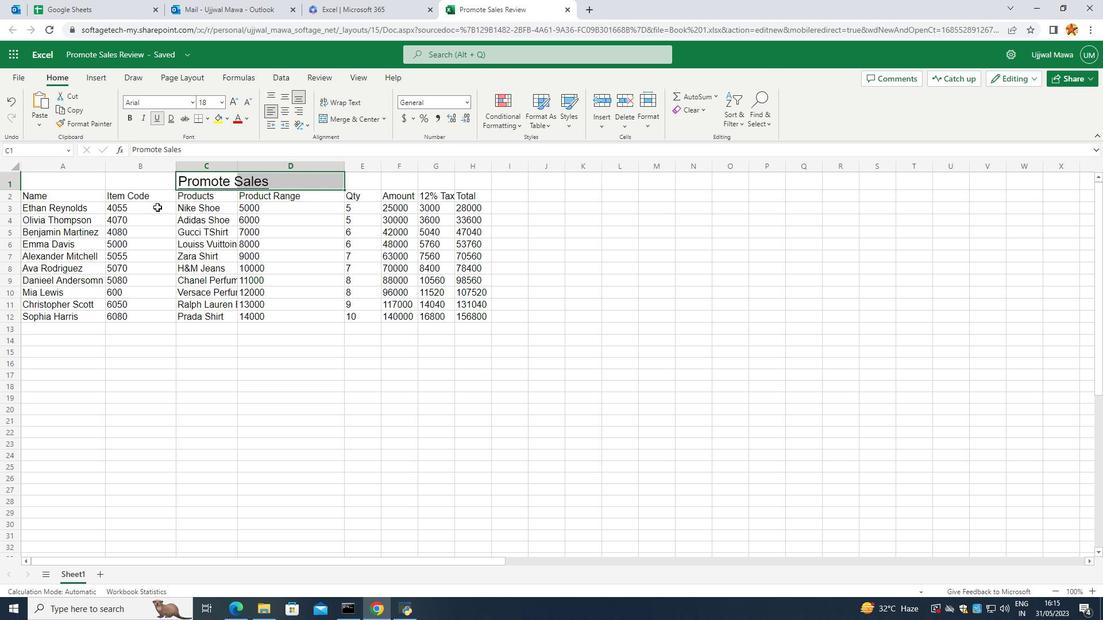 
Action: Mouse pressed left at (151, 251)
Screenshot: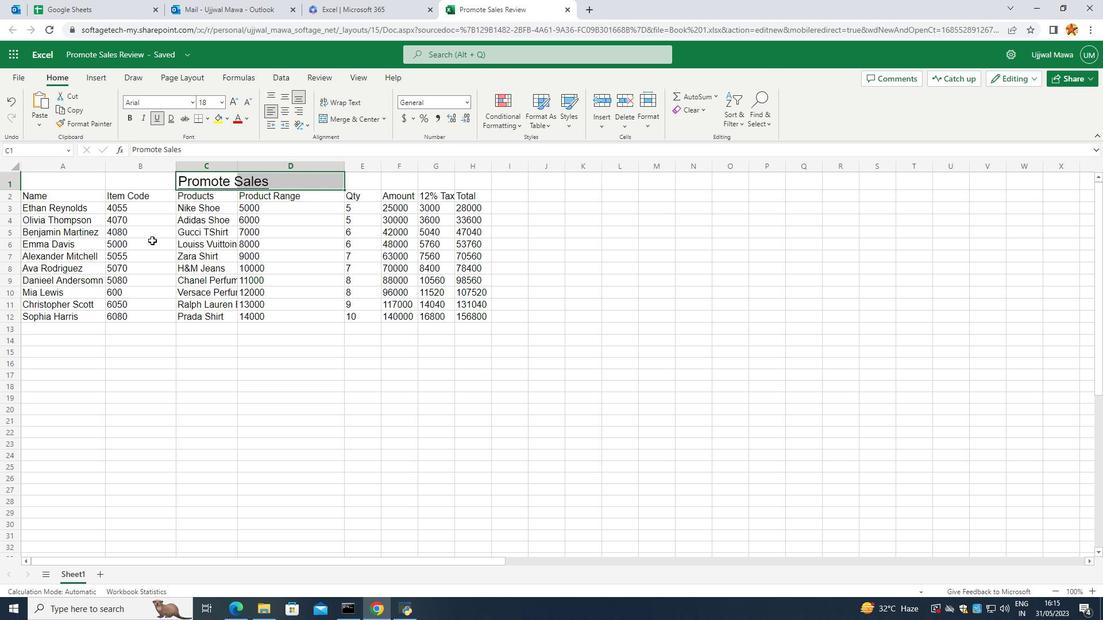 
Action: Mouse moved to (48, 198)
Screenshot: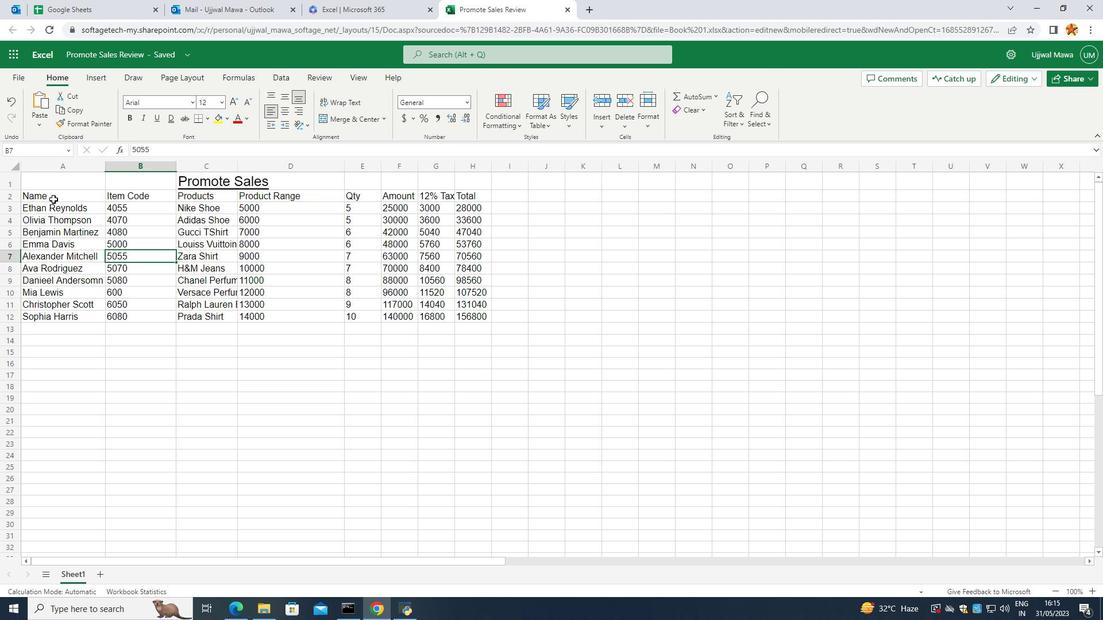 
Action: Mouse pressed left at (48, 198)
Screenshot: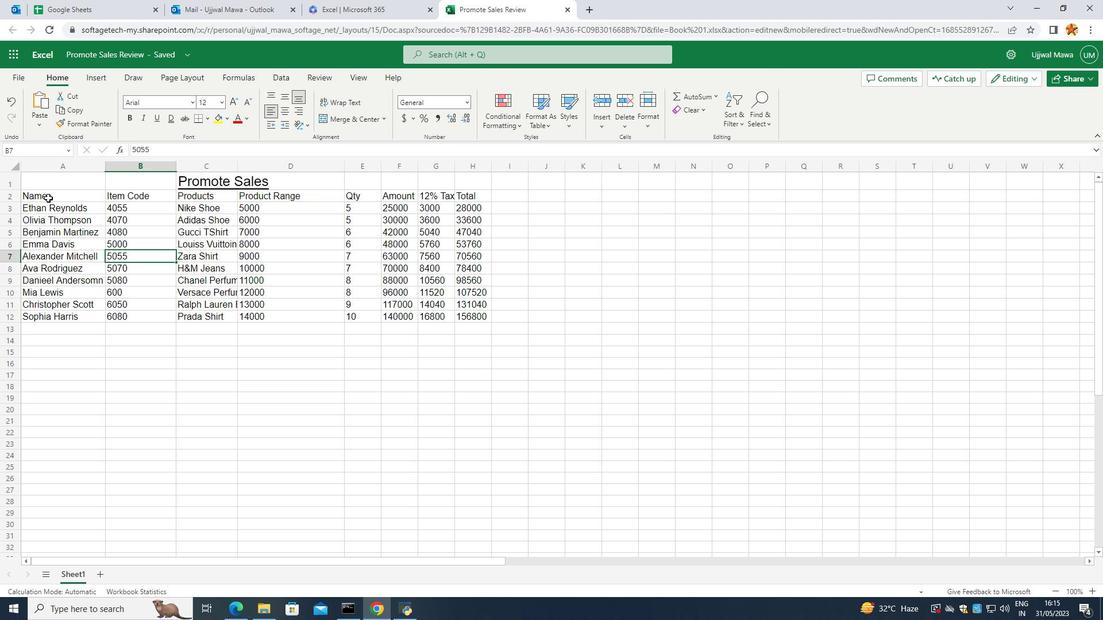 
Action: Mouse moved to (189, 101)
Screenshot: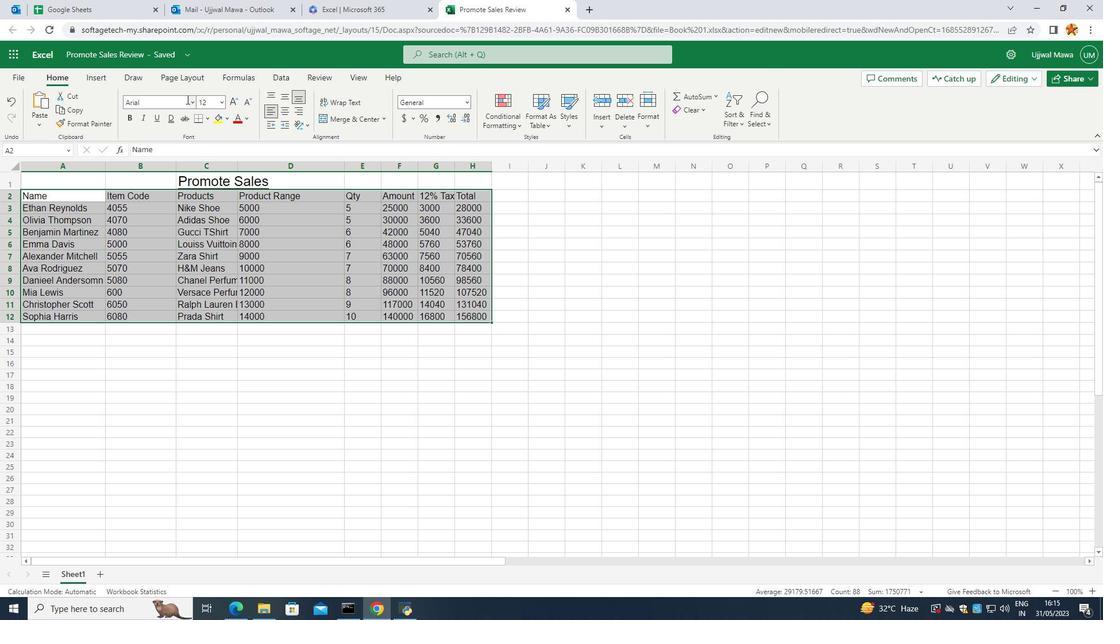 
Action: Mouse pressed left at (189, 101)
Screenshot: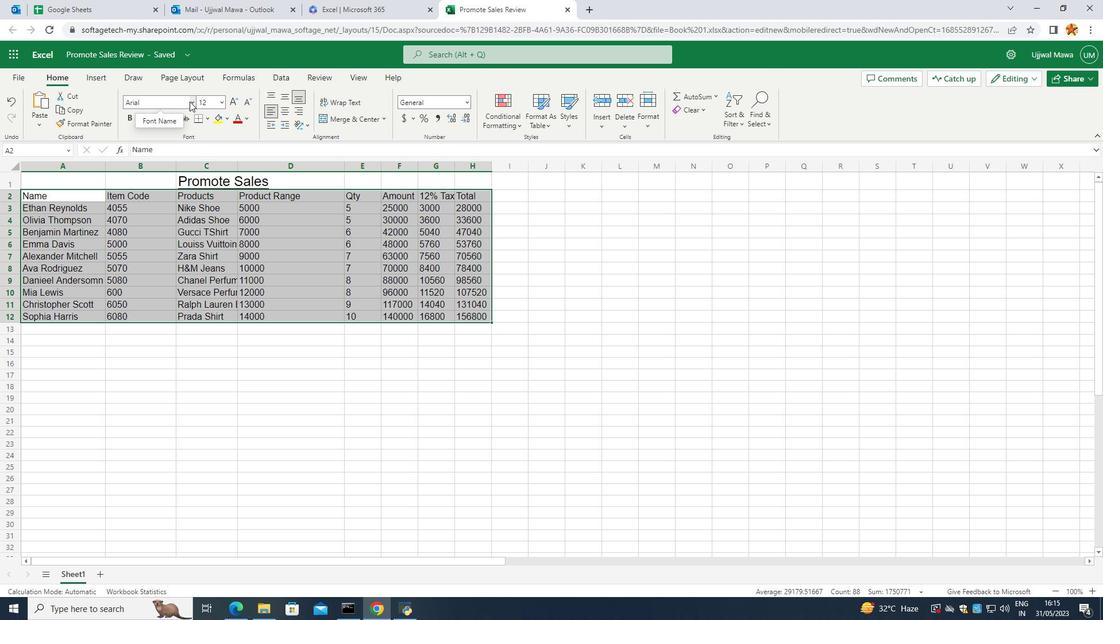 
Action: Mouse moved to (161, 213)
Screenshot: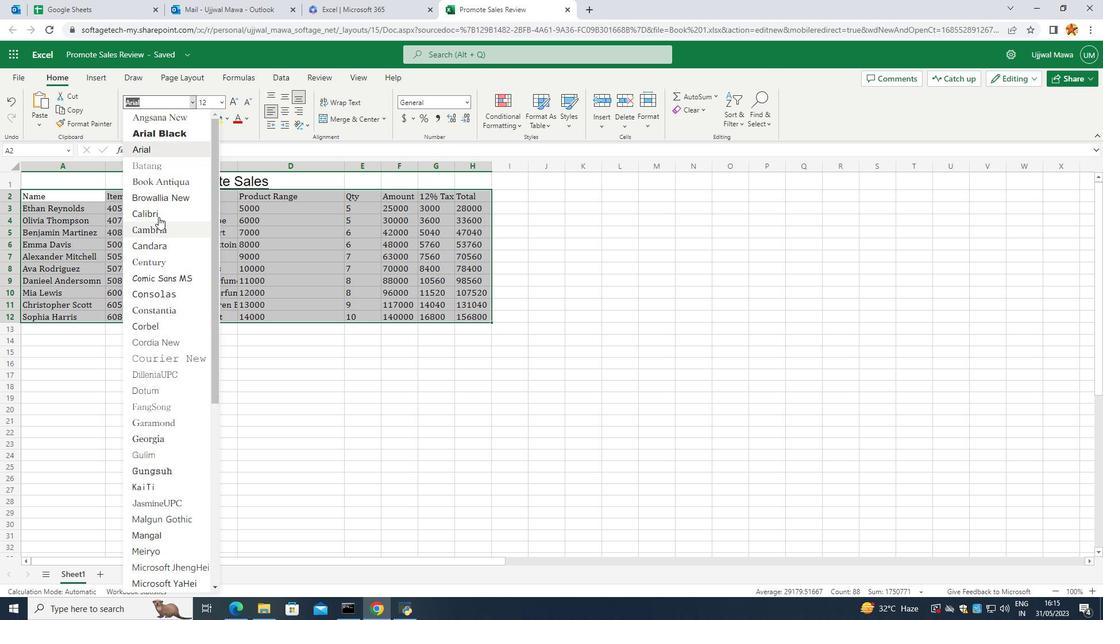 
Action: Mouse pressed left at (161, 213)
Screenshot: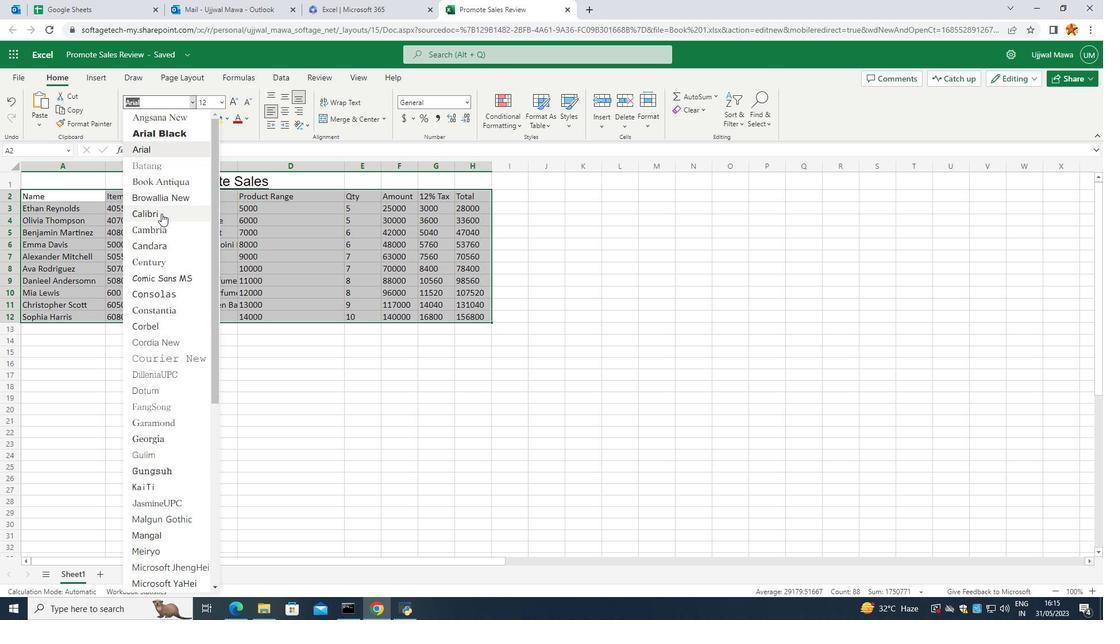 
Action: Mouse moved to (240, 101)
Screenshot: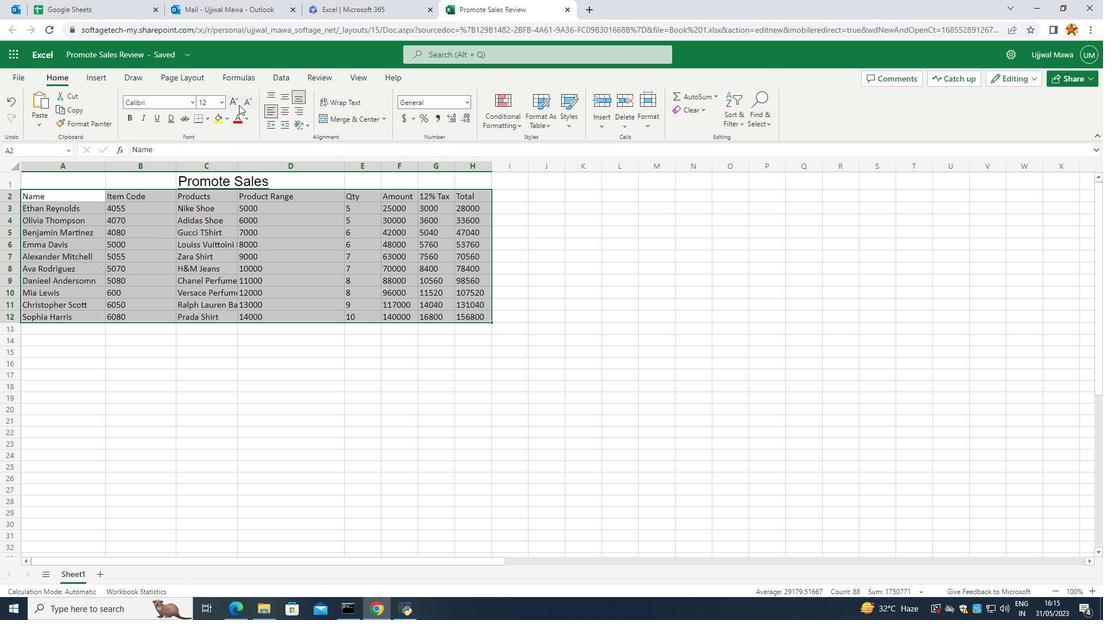 
Action: Mouse pressed left at (240, 101)
Screenshot: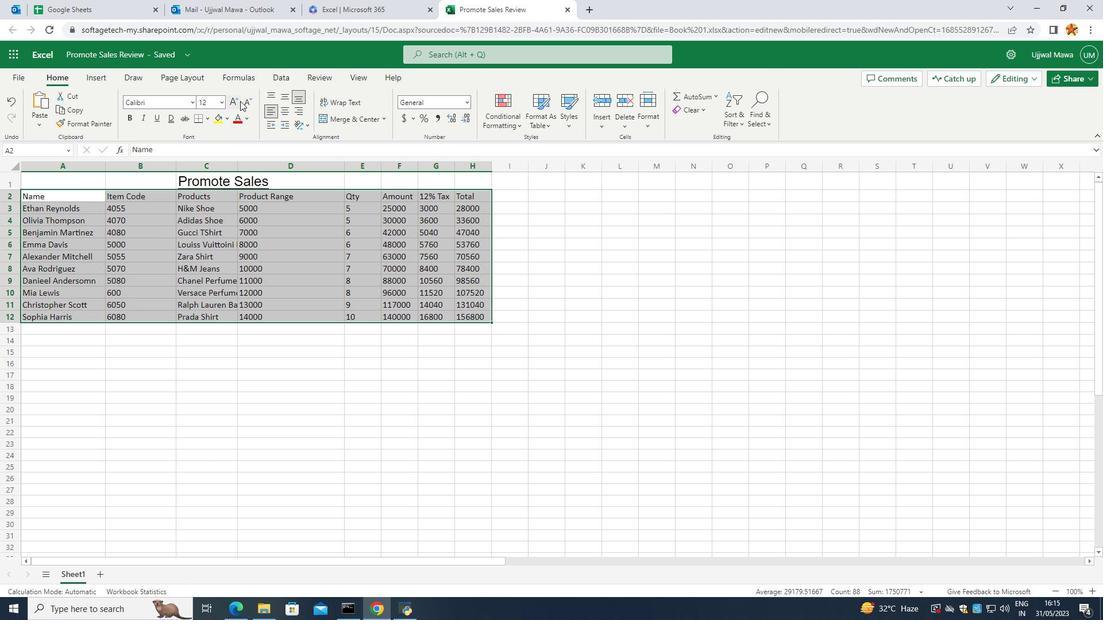 
Action: Mouse pressed left at (240, 101)
Screenshot: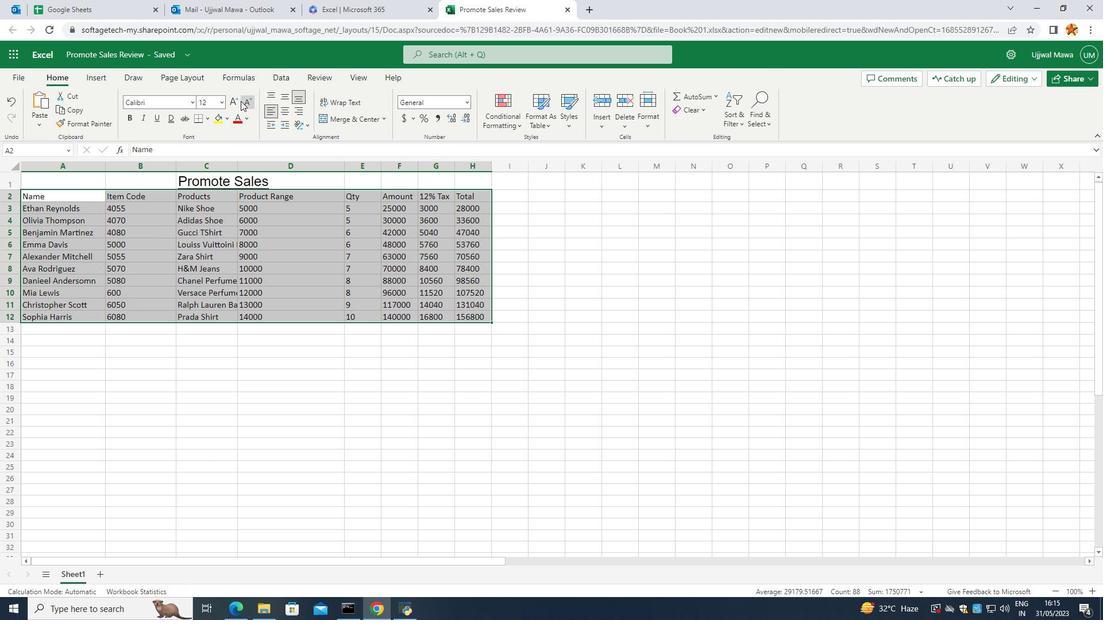 
Action: Mouse pressed left at (240, 101)
Screenshot: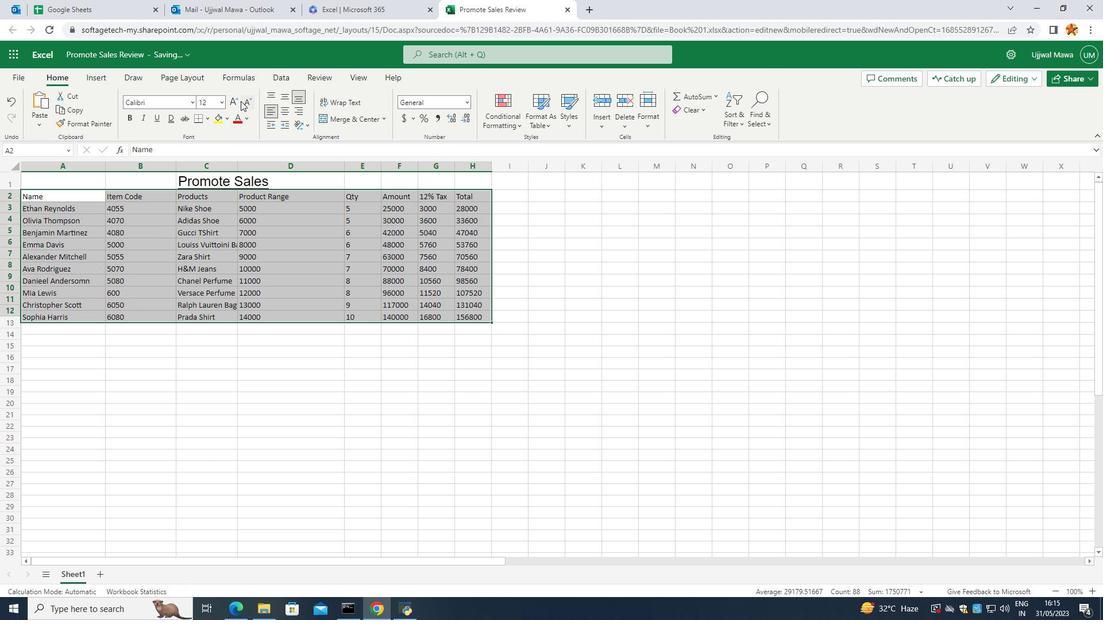 
Action: Mouse moved to (156, 368)
Screenshot: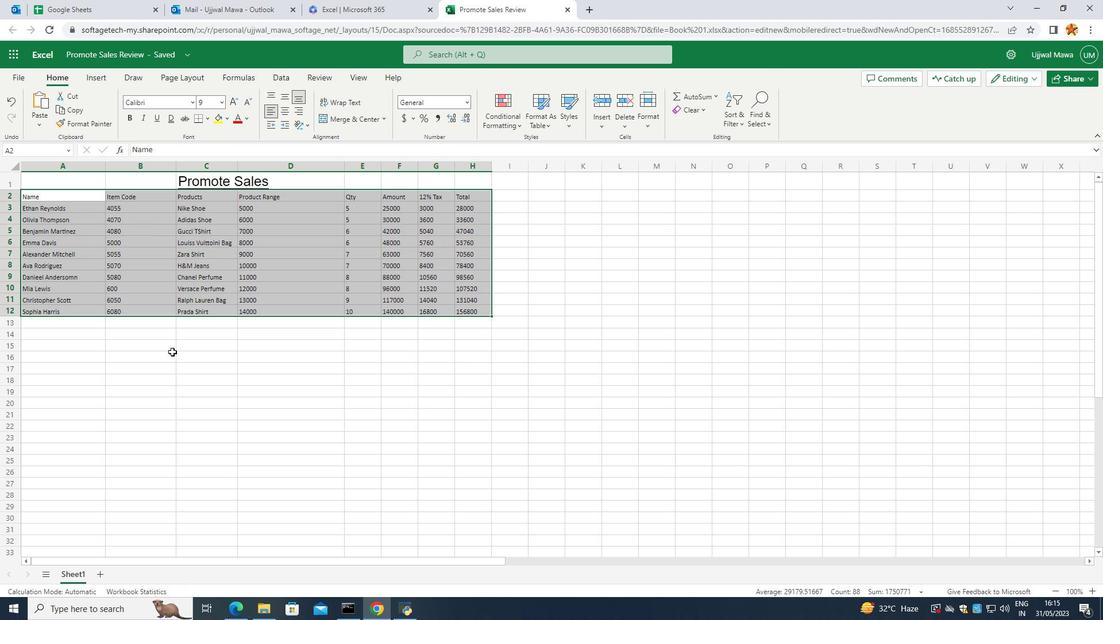 
Action: Mouse pressed left at (156, 368)
Screenshot: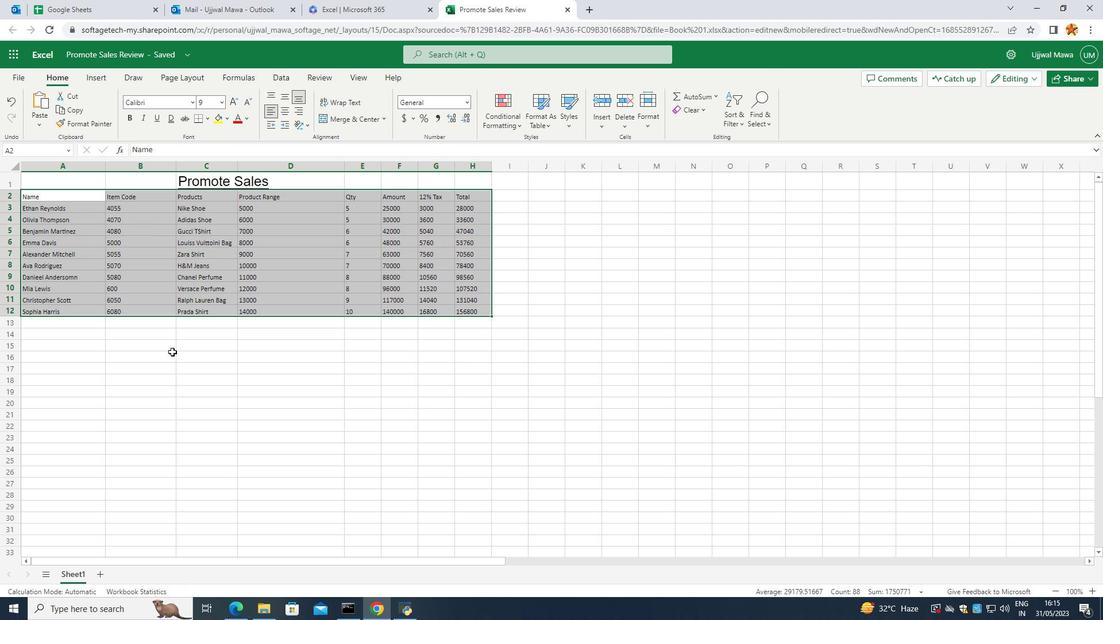 
Action: Mouse moved to (189, 186)
Screenshot: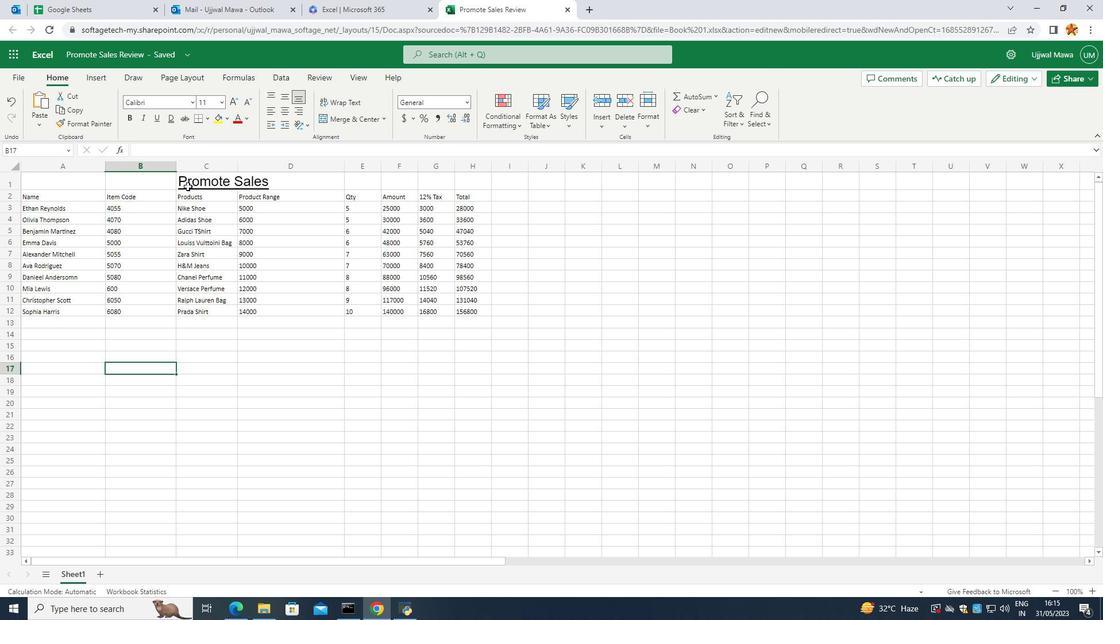 
Action: Mouse pressed left at (189, 186)
Screenshot: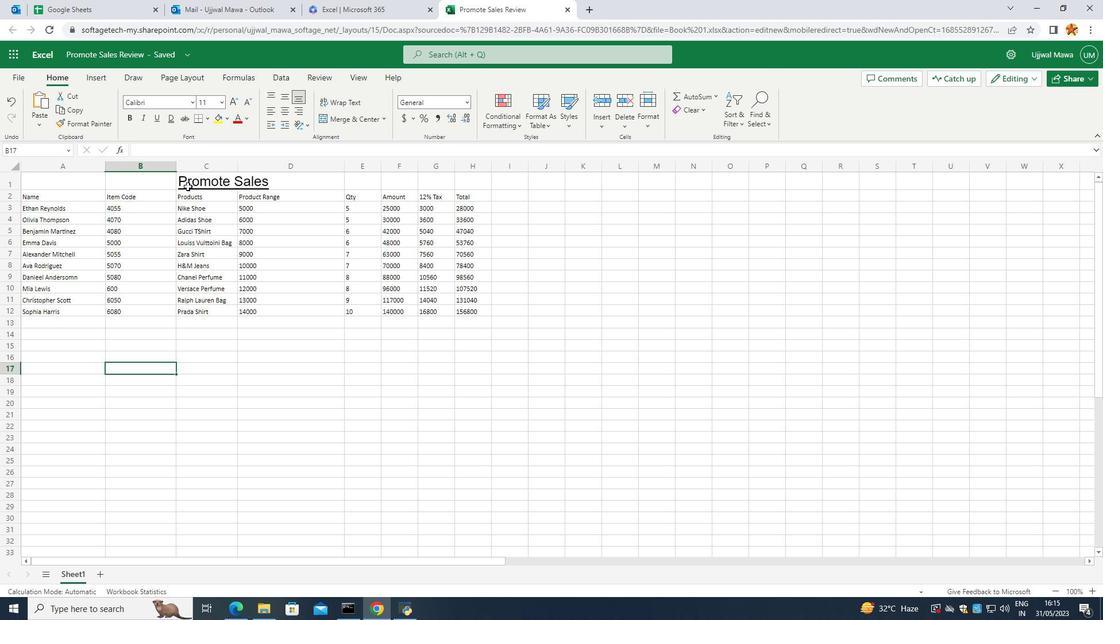 
Action: Mouse moved to (208, 185)
Screenshot: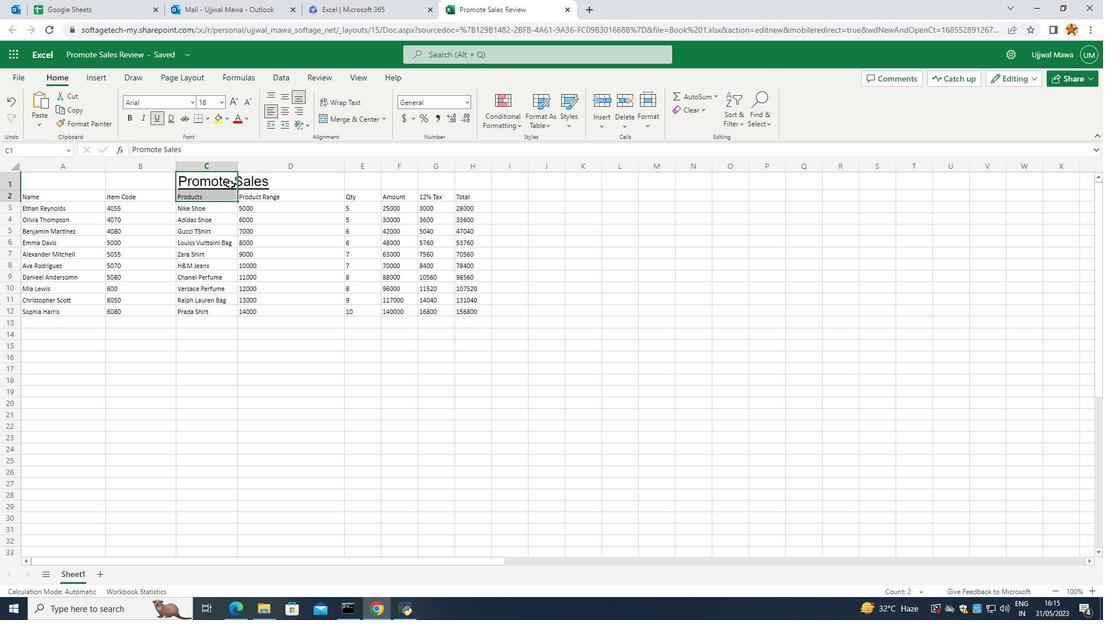 
Action: Mouse pressed left at (208, 185)
Screenshot: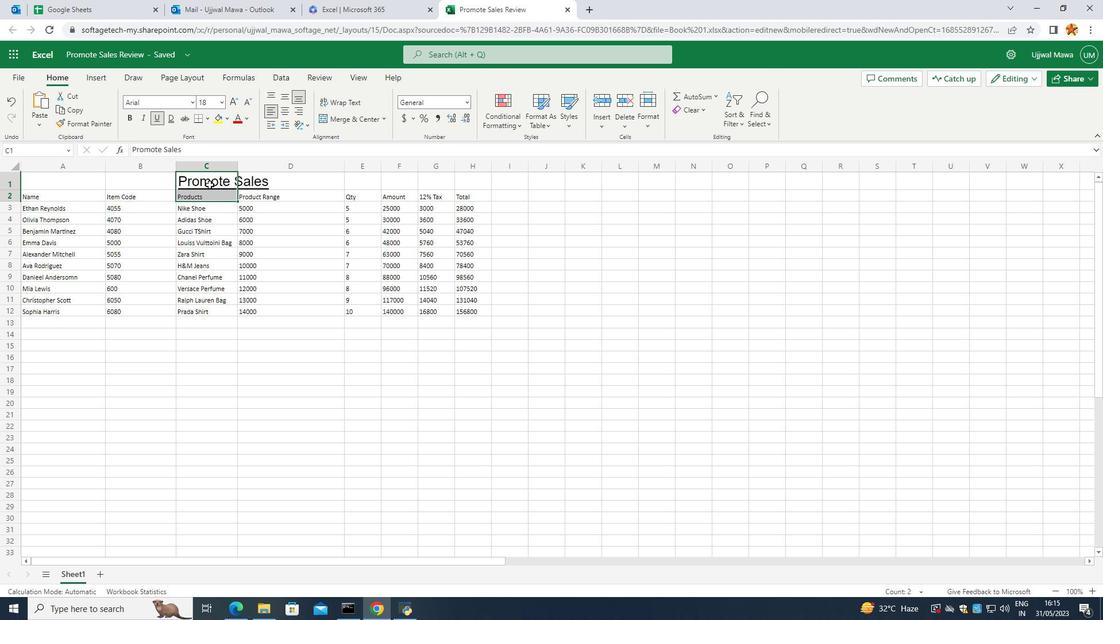 
Action: Mouse moved to (190, 182)
Screenshot: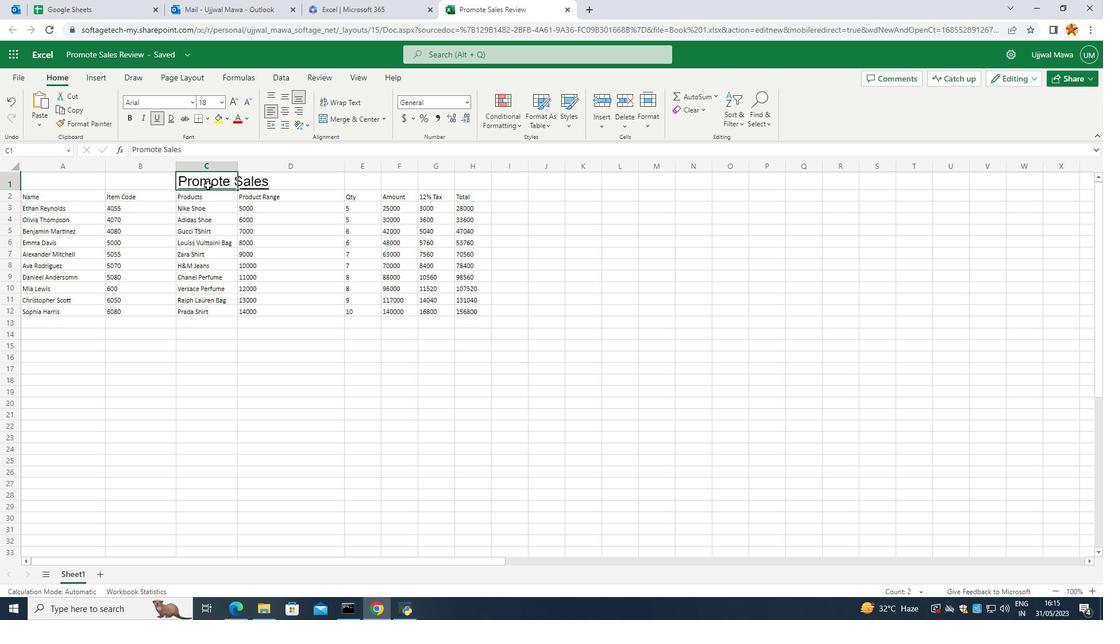 
Action: Mouse pressed left at (190, 182)
Screenshot: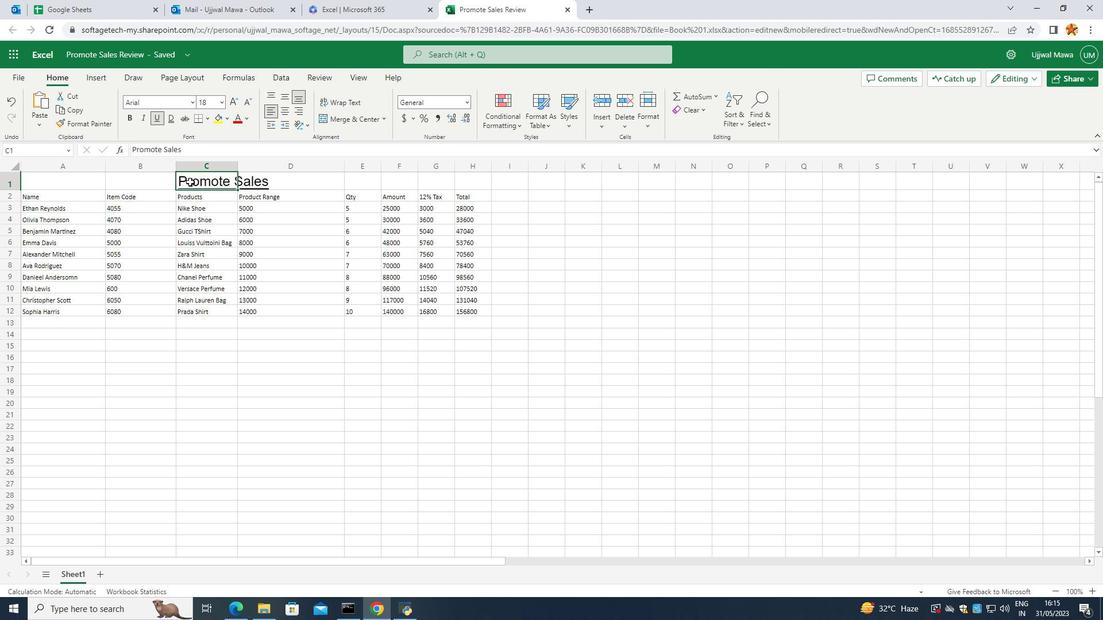 
Action: Mouse moved to (229, 115)
Screenshot: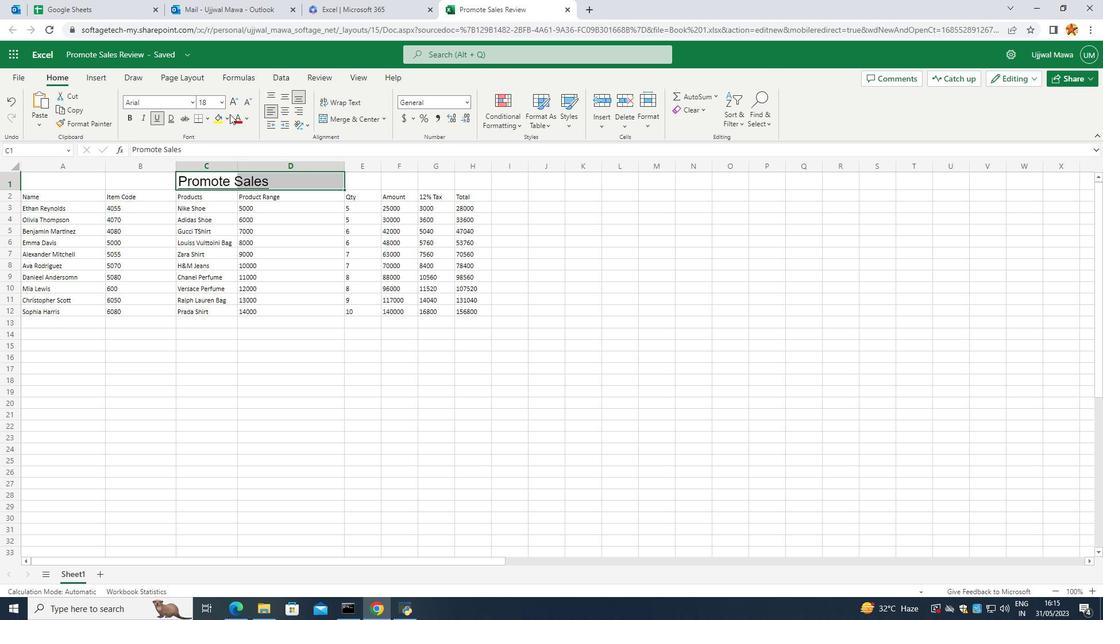 
Action: Mouse pressed left at (229, 115)
Screenshot: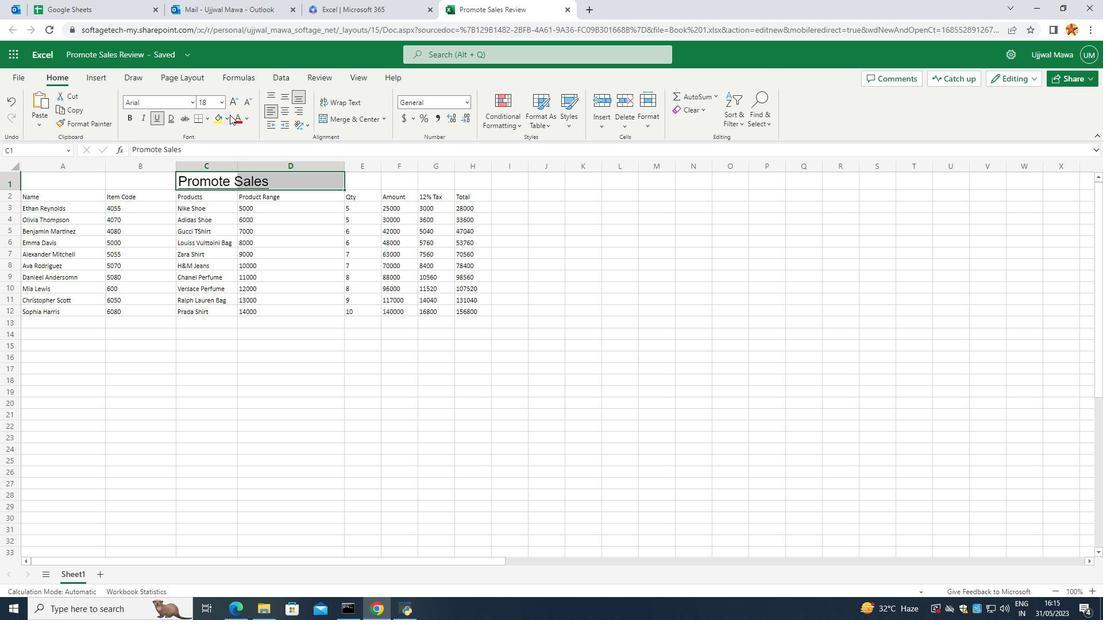 
Action: Mouse moved to (235, 260)
Screenshot: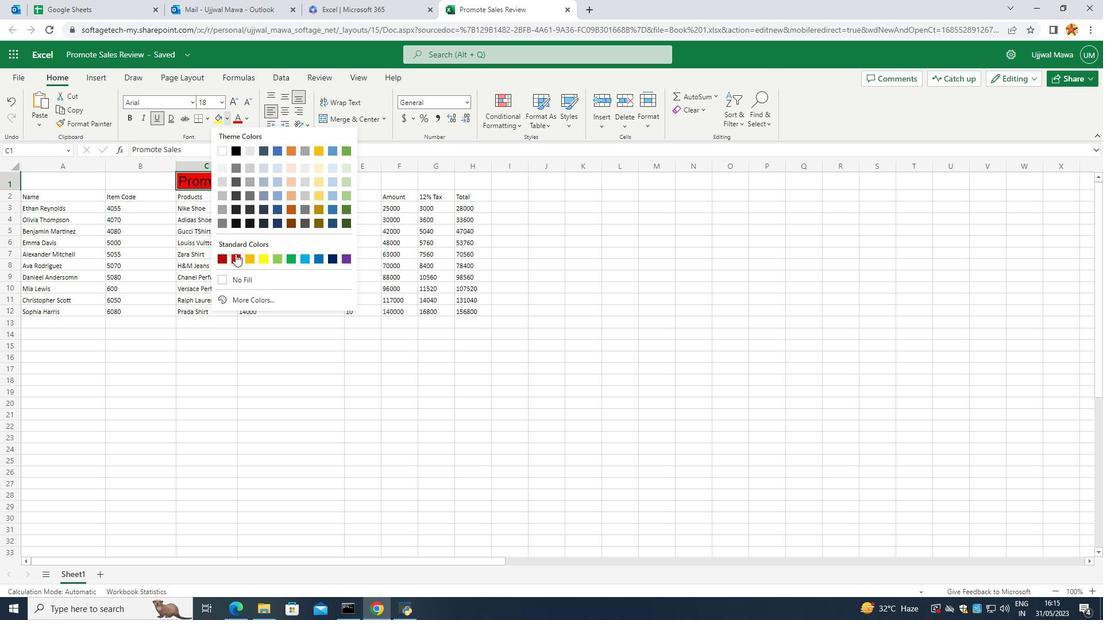 
Action: Mouse pressed left at (235, 260)
Screenshot: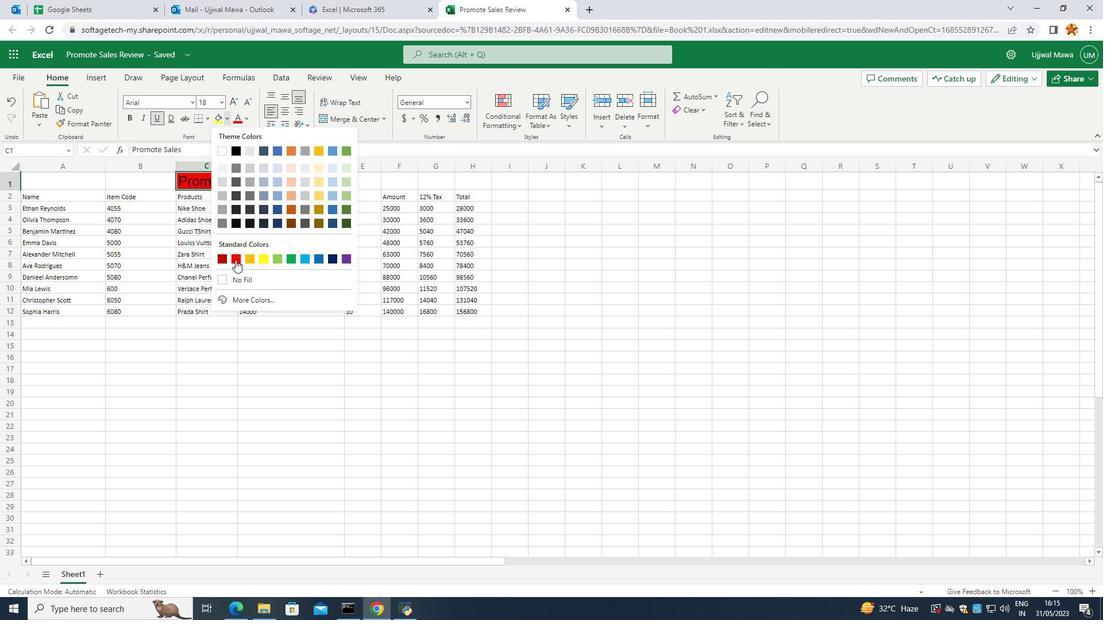 
Action: Mouse moved to (221, 378)
Screenshot: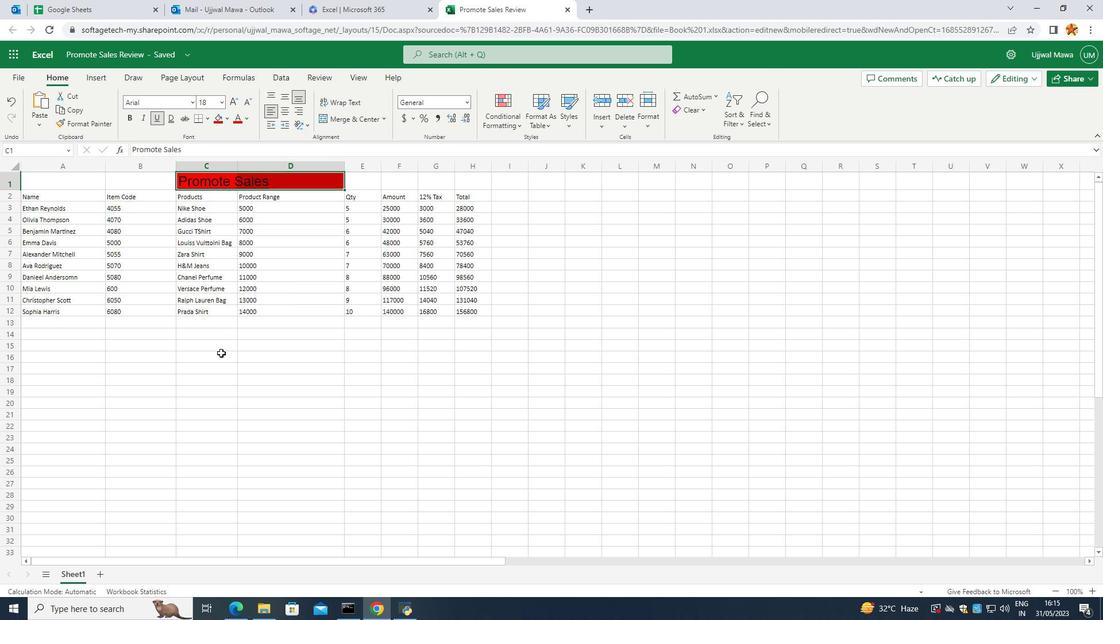 
Action: Mouse pressed left at (221, 378)
Screenshot: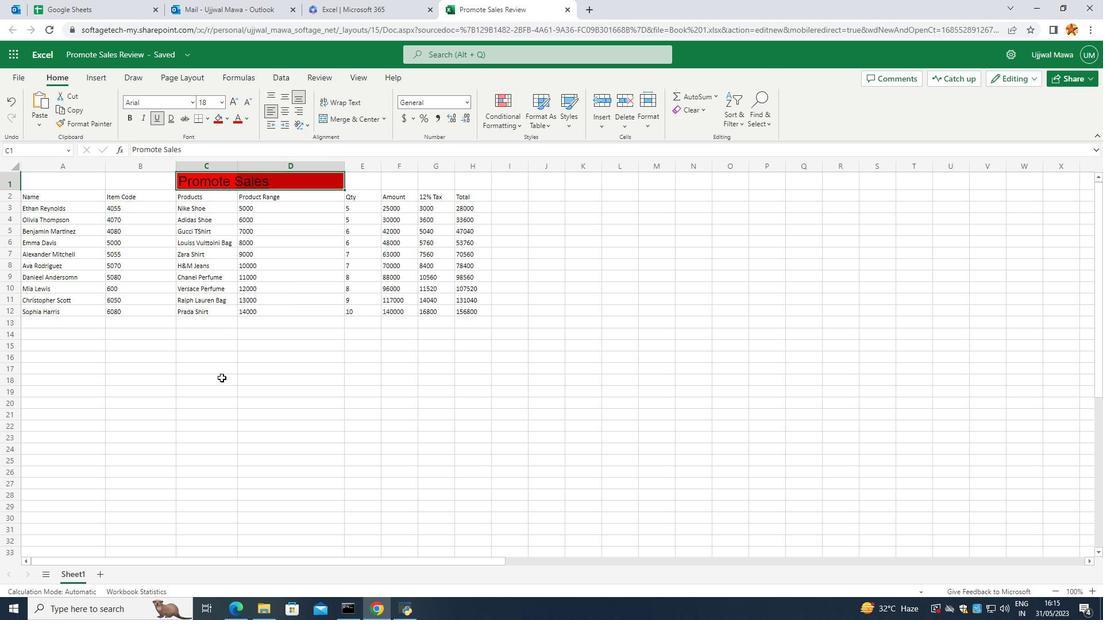 
Action: Mouse moved to (43, 184)
Screenshot: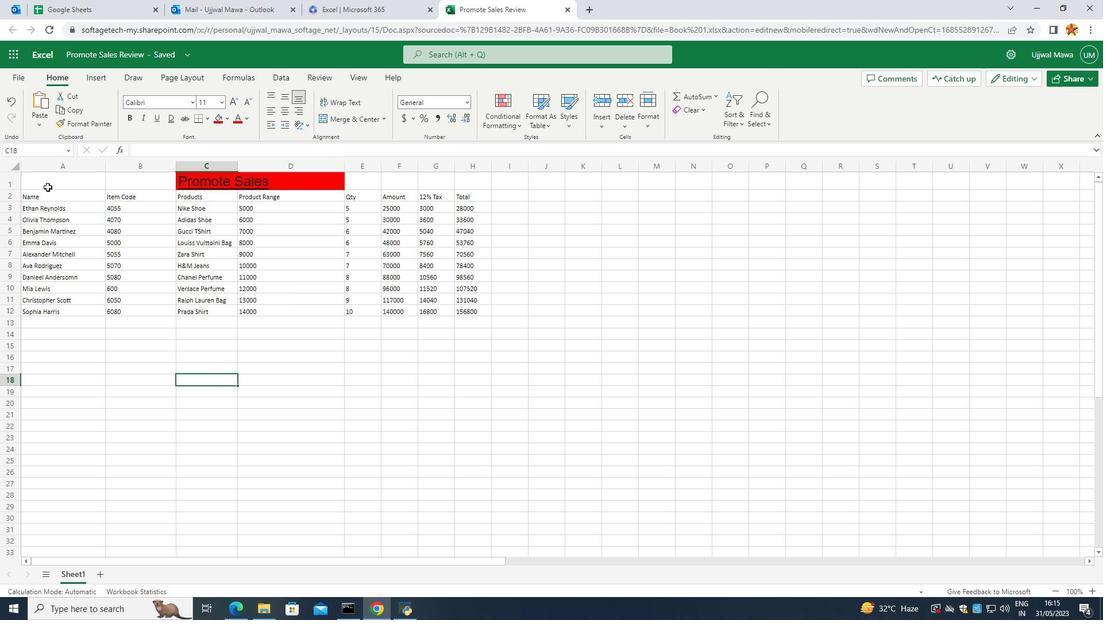 
Action: Mouse pressed left at (43, 184)
Screenshot: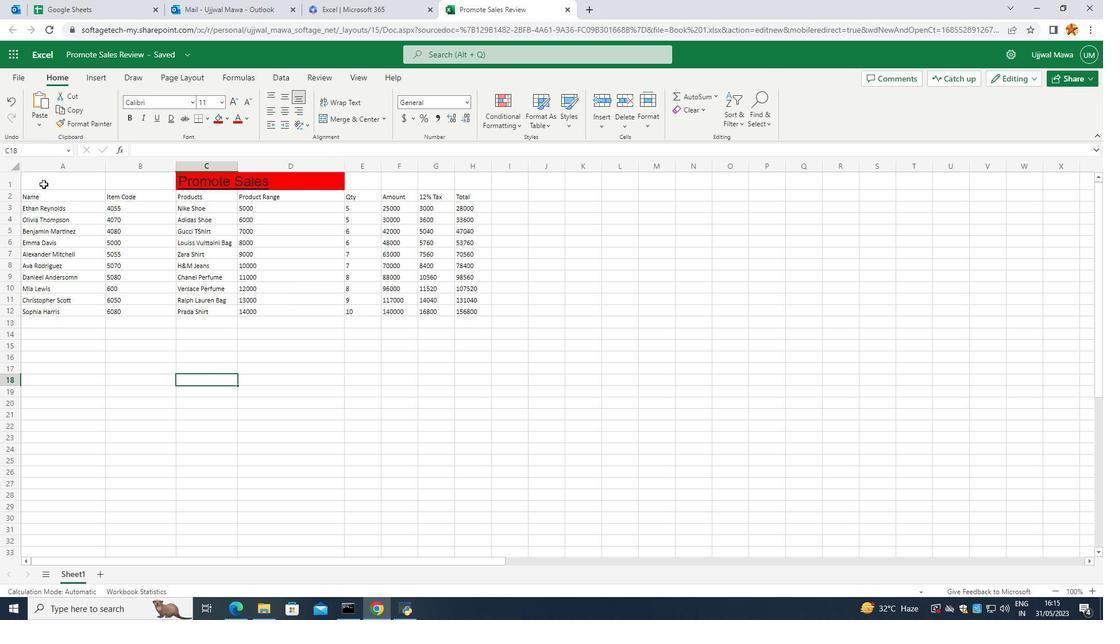 
Action: Mouse moved to (207, 114)
Screenshot: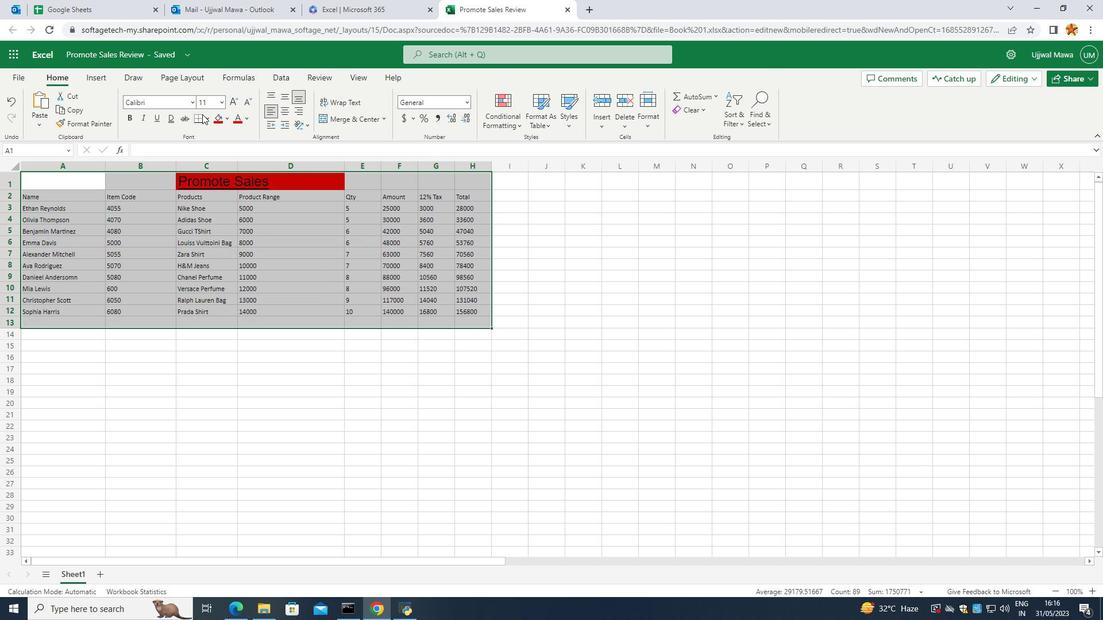 
Action: Mouse pressed left at (207, 114)
Screenshot: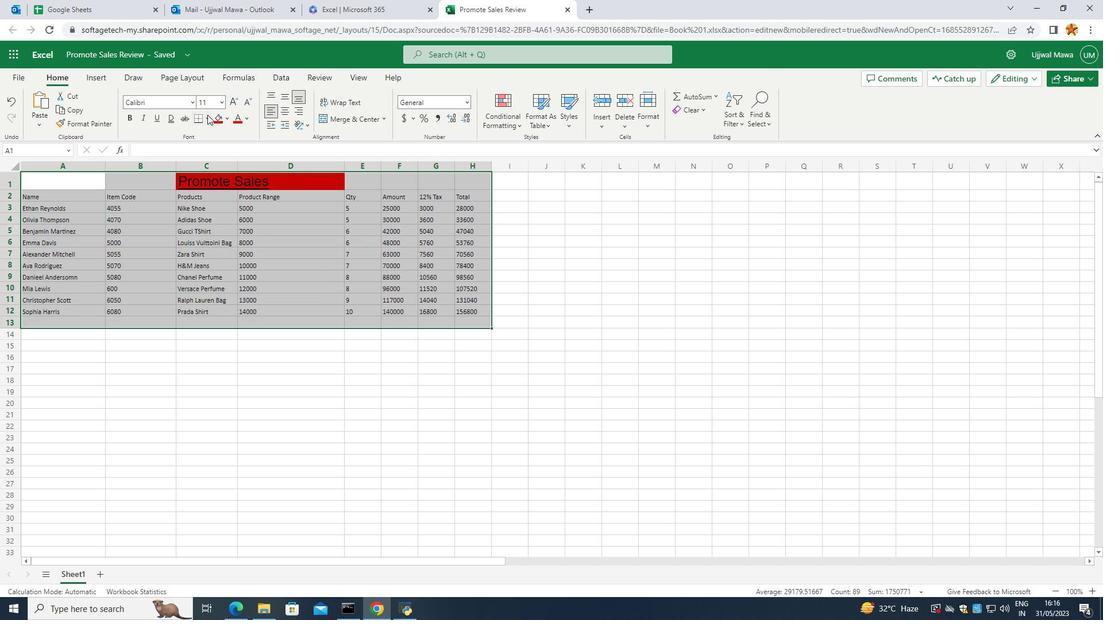 
Action: Mouse moved to (213, 176)
Screenshot: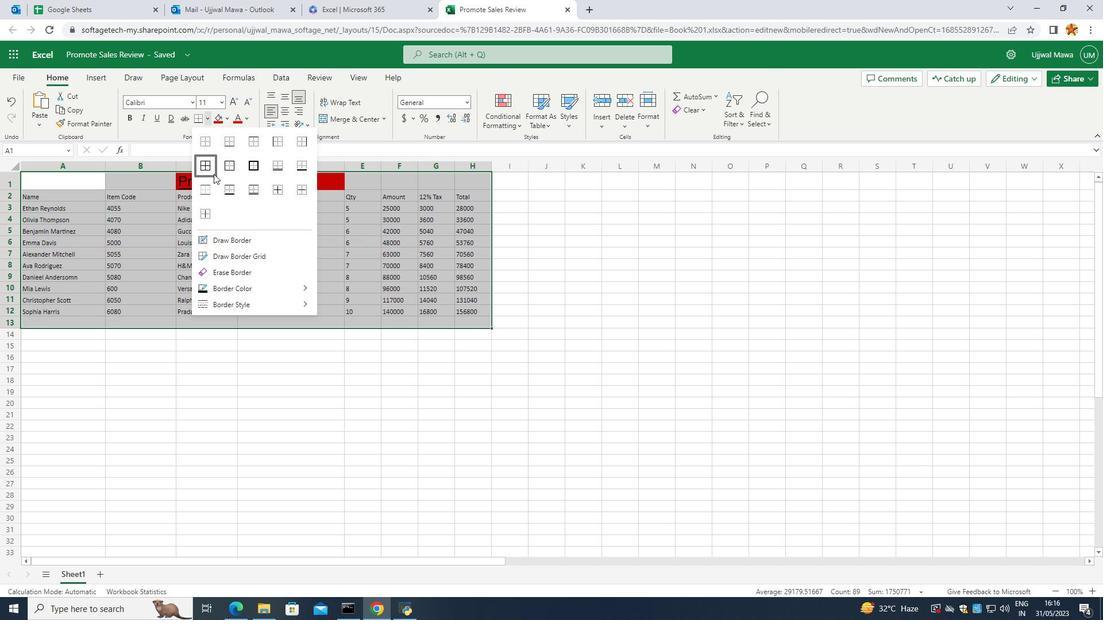 
Action: Mouse pressed left at (213, 176)
Screenshot: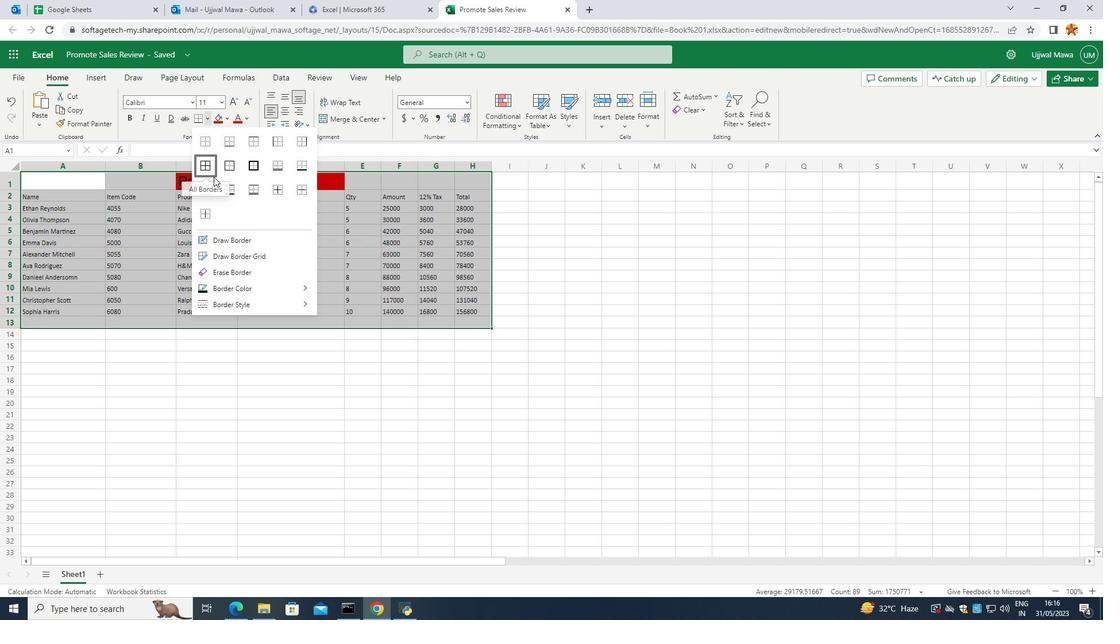 
Action: Mouse moved to (152, 348)
Screenshot: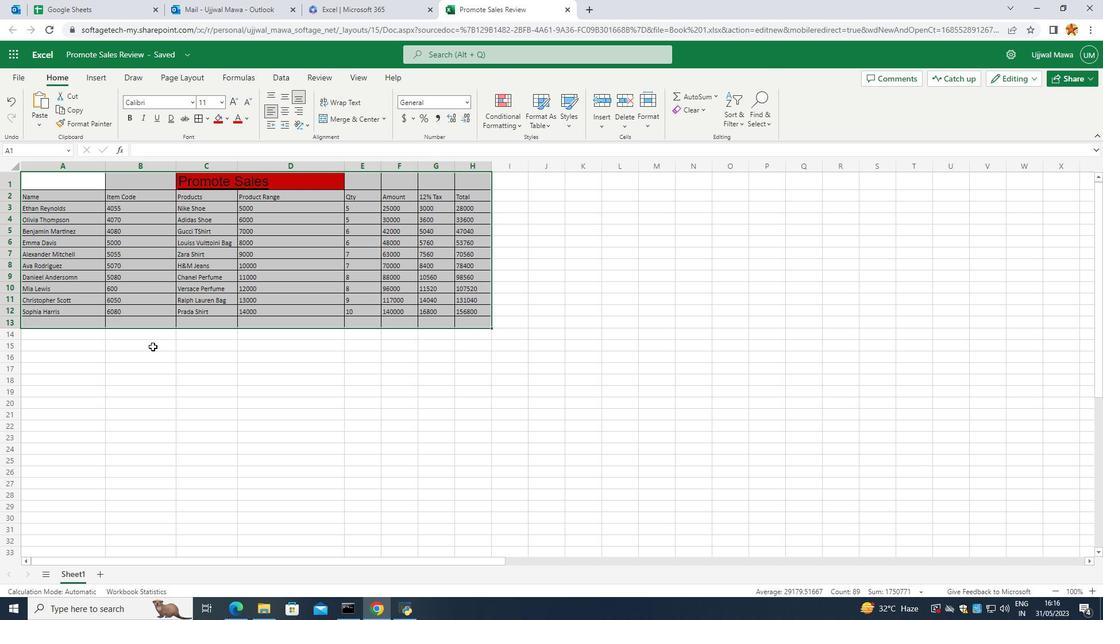 
Action: Mouse pressed left at (152, 348)
Screenshot: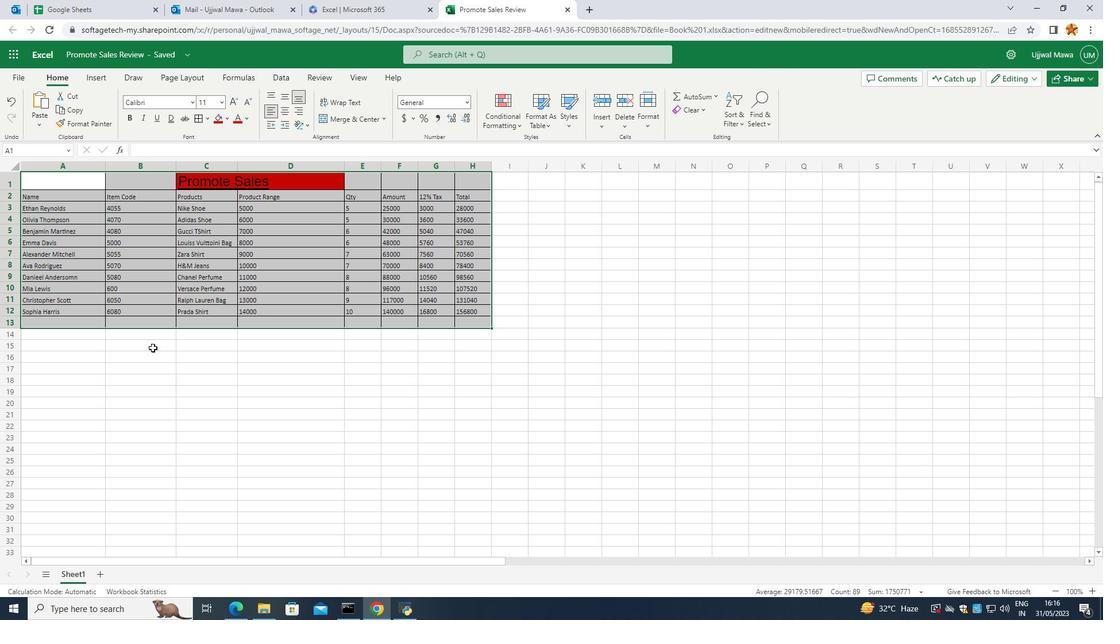
Action: Mouse moved to (90, 237)
Screenshot: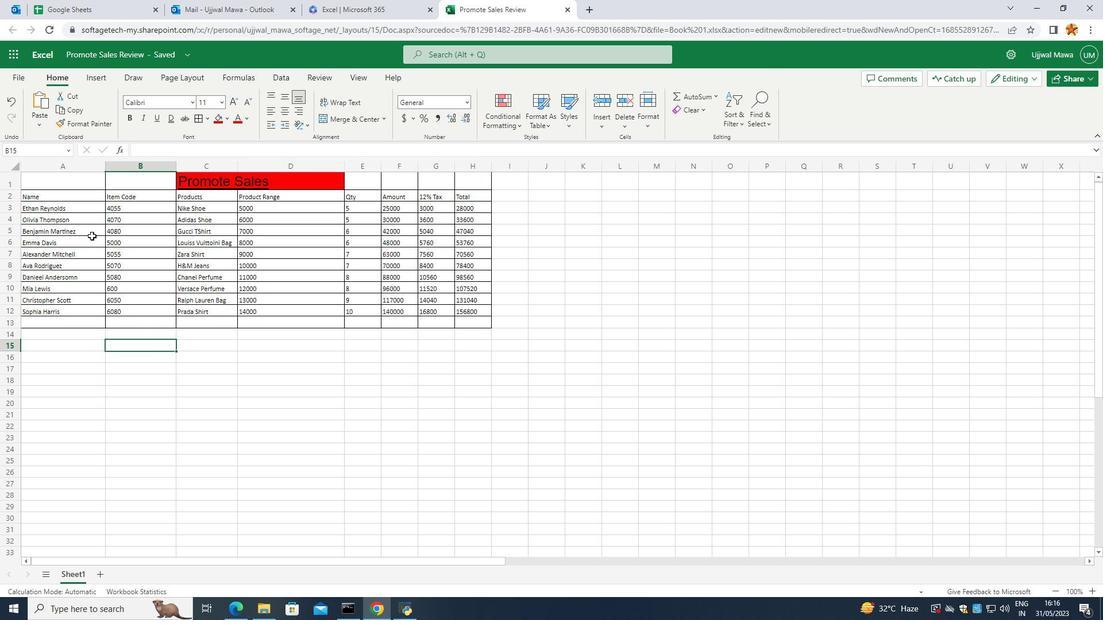 
